 Task: Reply to email with the signature Caroline Robinson with the subject Feedback on a demographic survey from softage.4@softage.net with the message Could you please provide me with the details of the project milestones?, change the font of the message to Comic Sans and change the font typography to bold and italics Send the email
Action: Mouse moved to (376, 227)
Screenshot: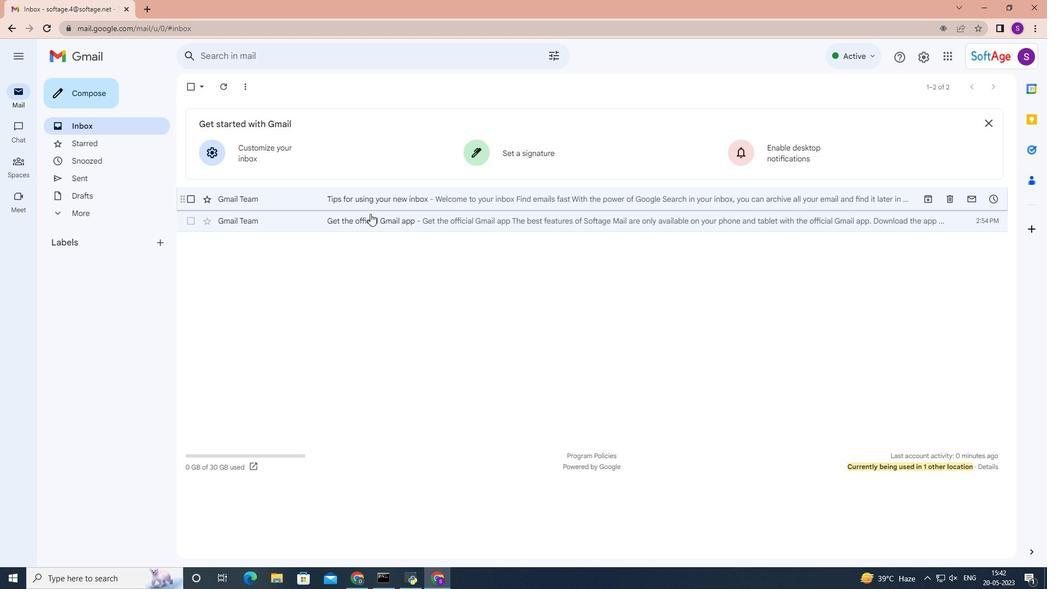 
Action: Mouse pressed left at (376, 227)
Screenshot: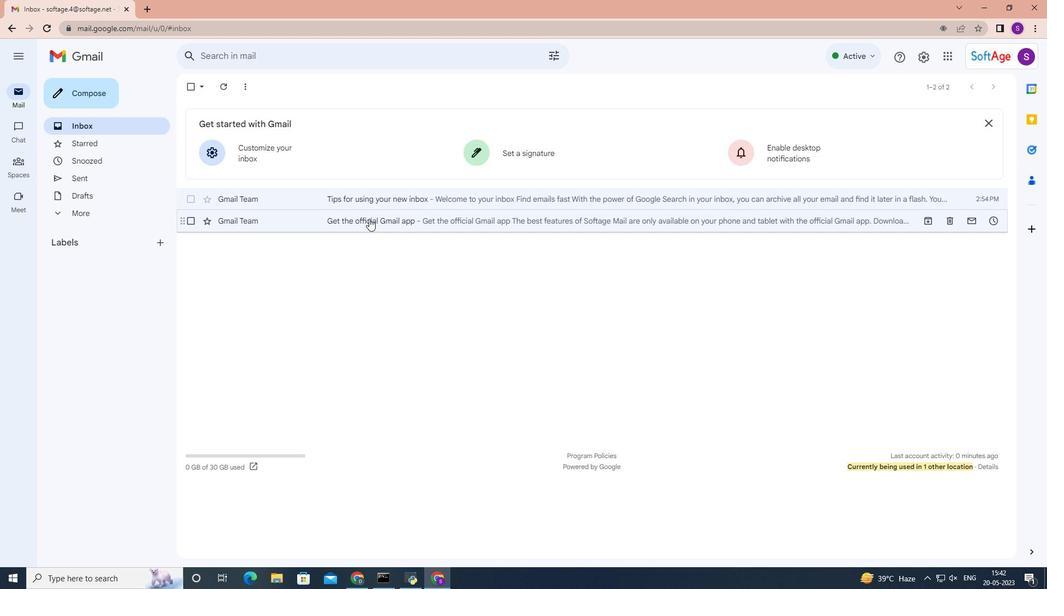 
Action: Mouse moved to (1003, 151)
Screenshot: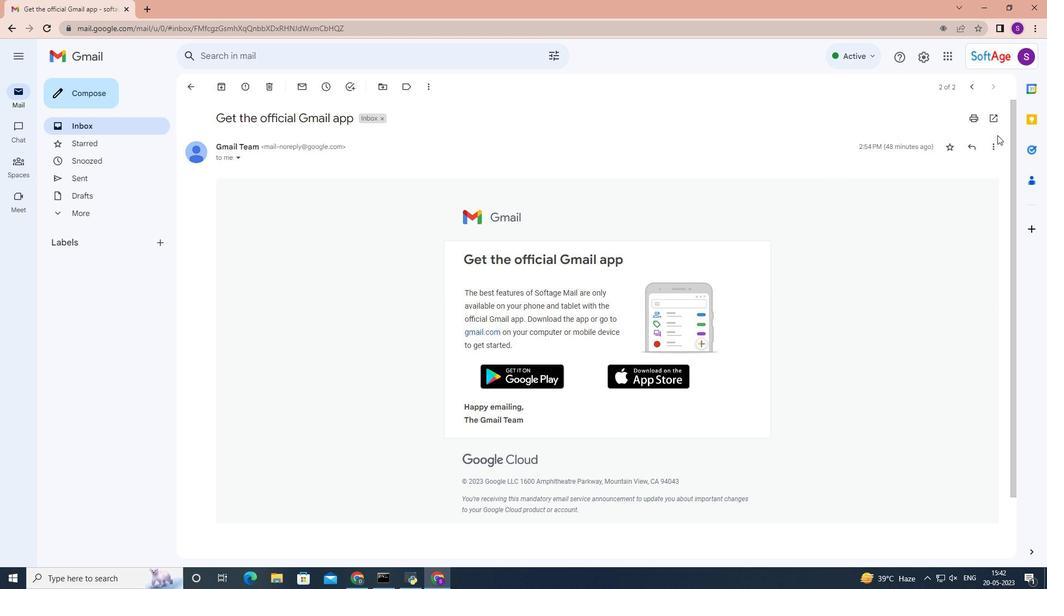 
Action: Mouse pressed left at (1003, 151)
Screenshot: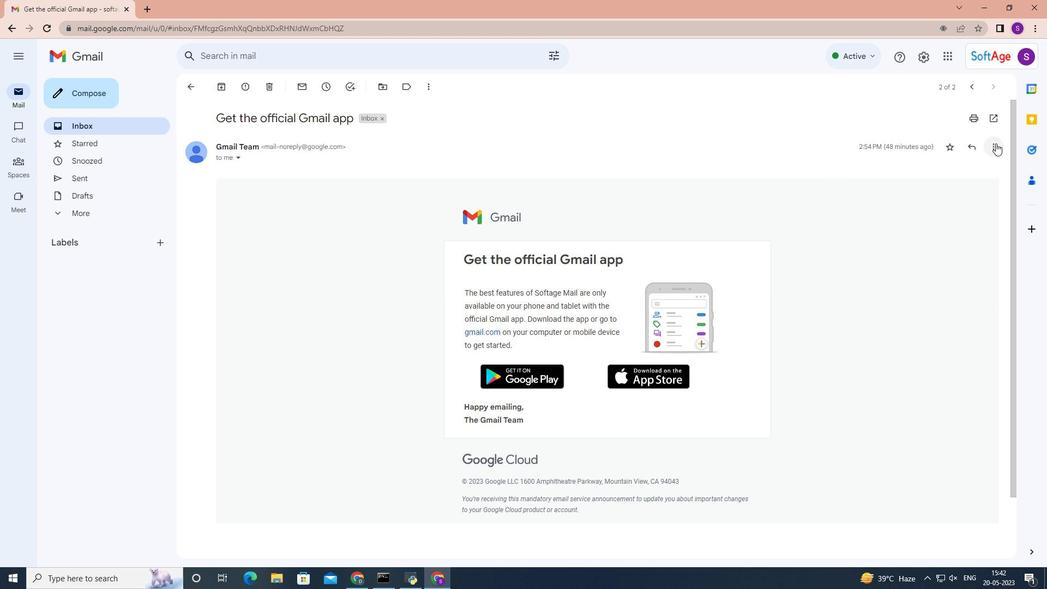 
Action: Mouse moved to (898, 175)
Screenshot: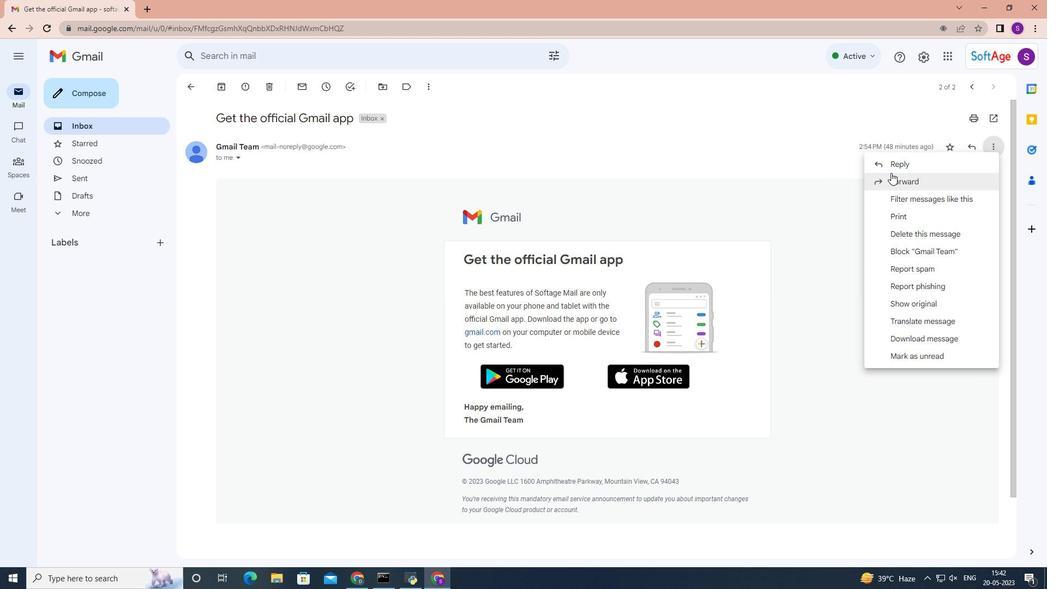 
Action: Mouse pressed left at (898, 175)
Screenshot: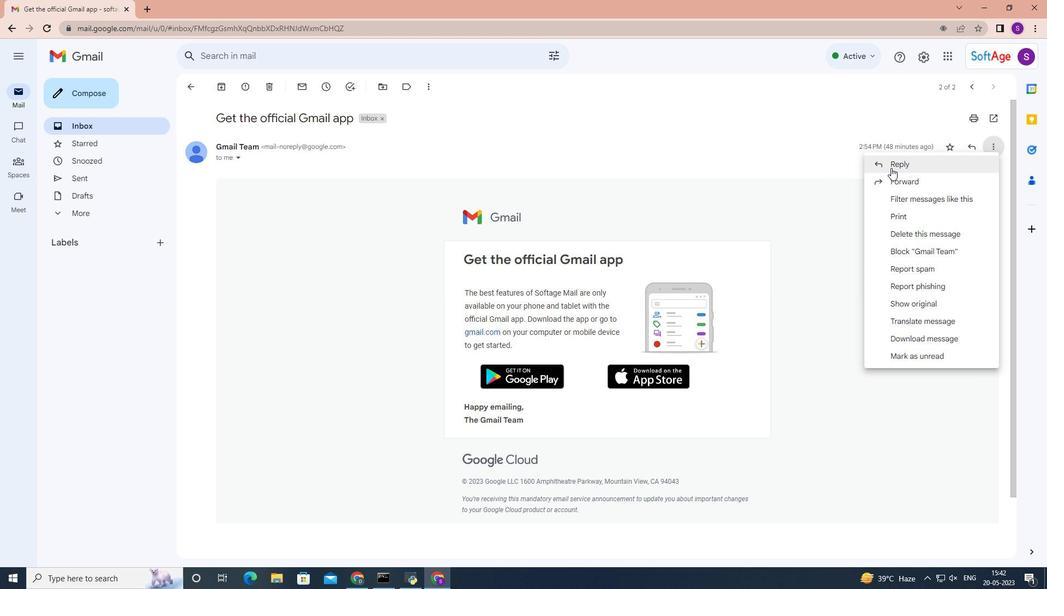 
Action: Mouse moved to (249, 461)
Screenshot: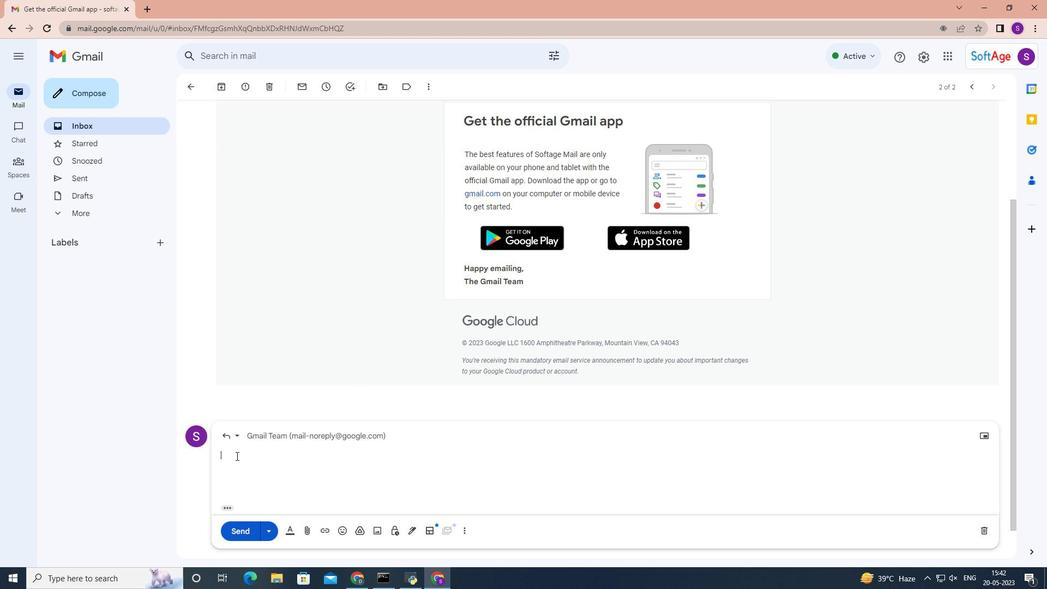 
Action: Key pressed <Key.shift><Key.shift><Key.shift><Key.shift><Key.shift><Key.shift>Caroline<Key.backspace><Key.backspace><Key.backspace>ine<Key.space>
Screenshot: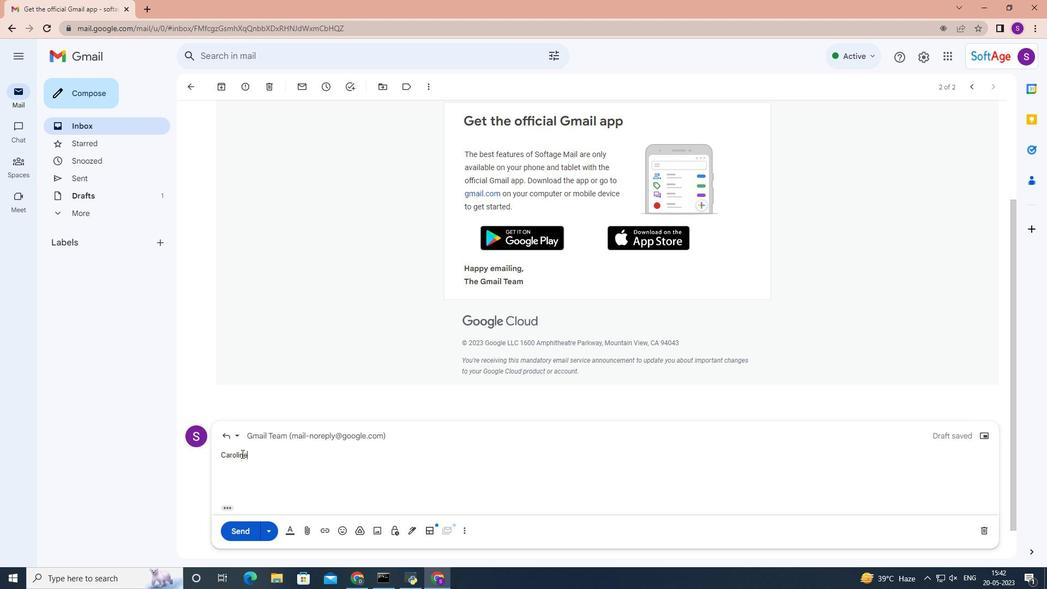 
Action: Mouse moved to (275, 466)
Screenshot: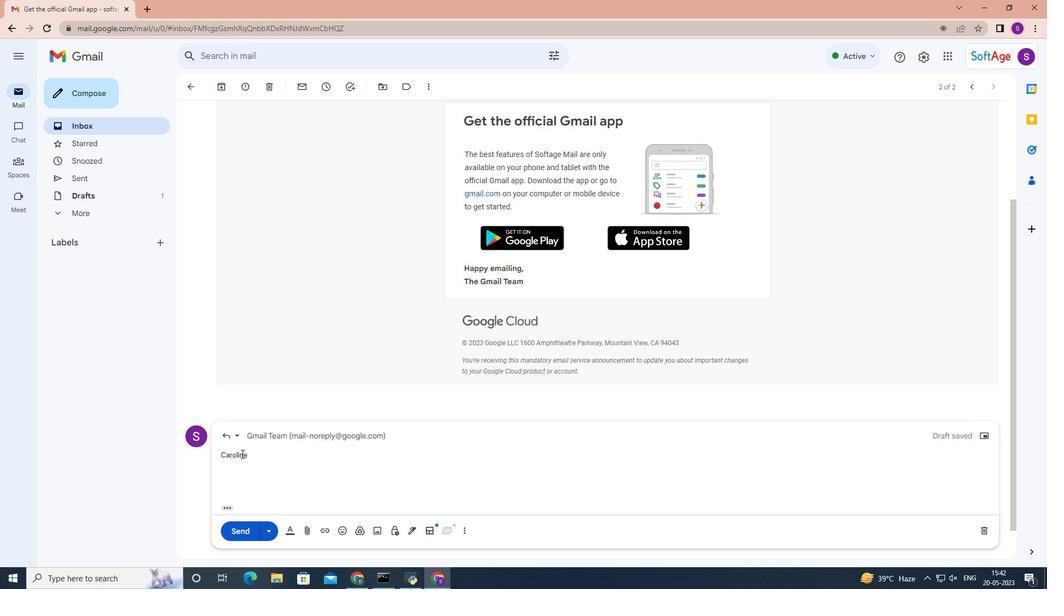 
Action: Key pressed <Key.shift>Robinson<Key.space>
Screenshot: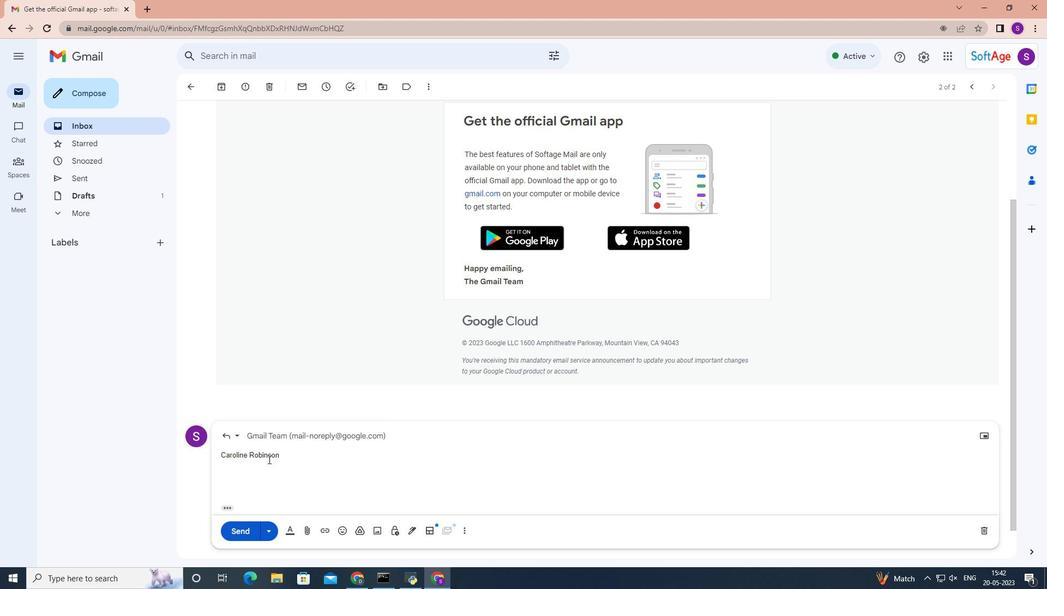 
Action: Mouse moved to (995, 443)
Screenshot: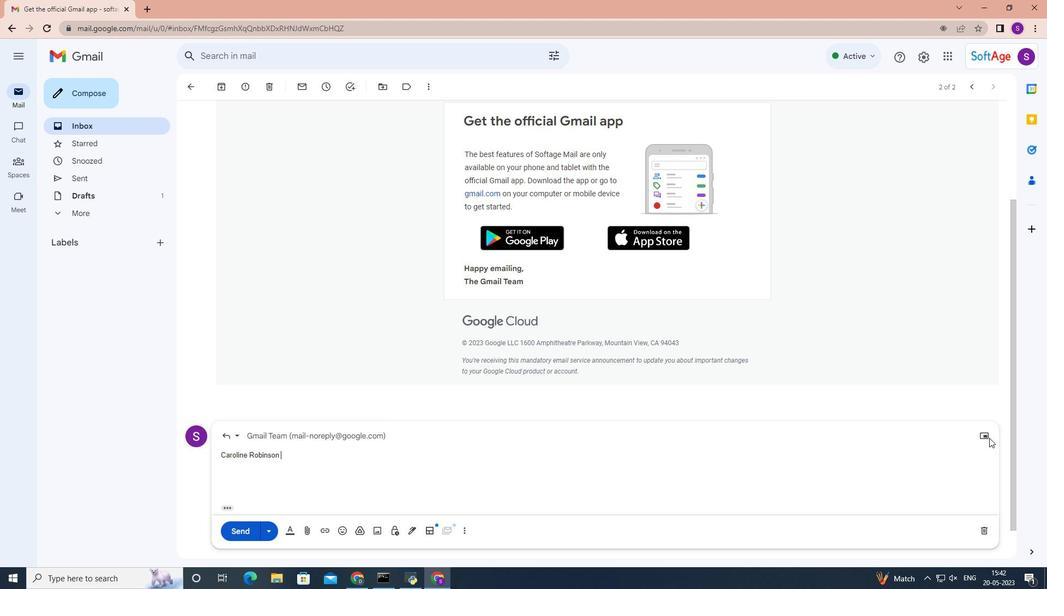 
Action: Mouse pressed left at (995, 443)
Screenshot: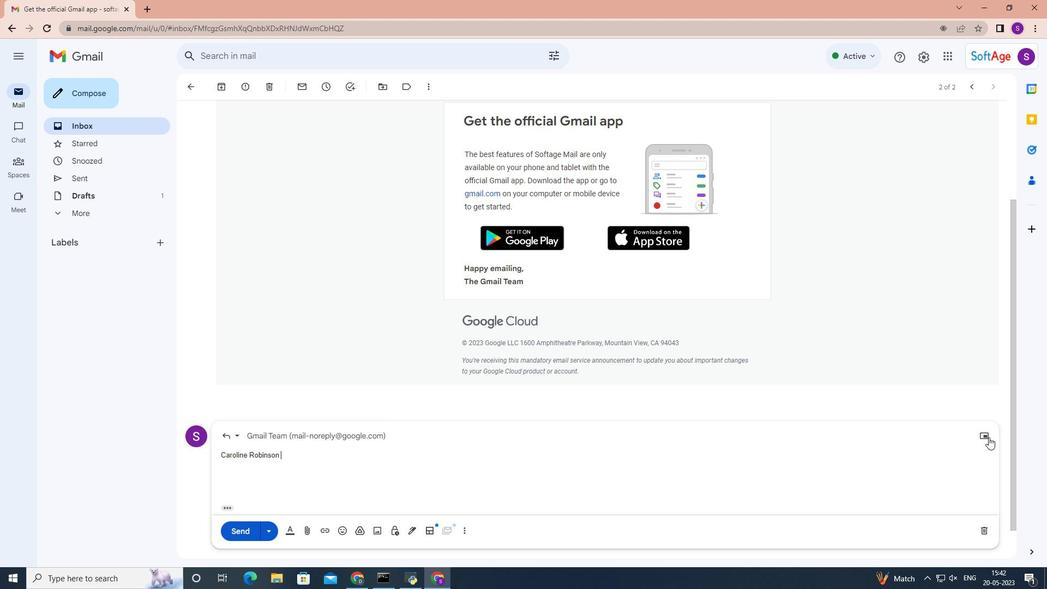 
Action: Mouse moved to (717, 293)
Screenshot: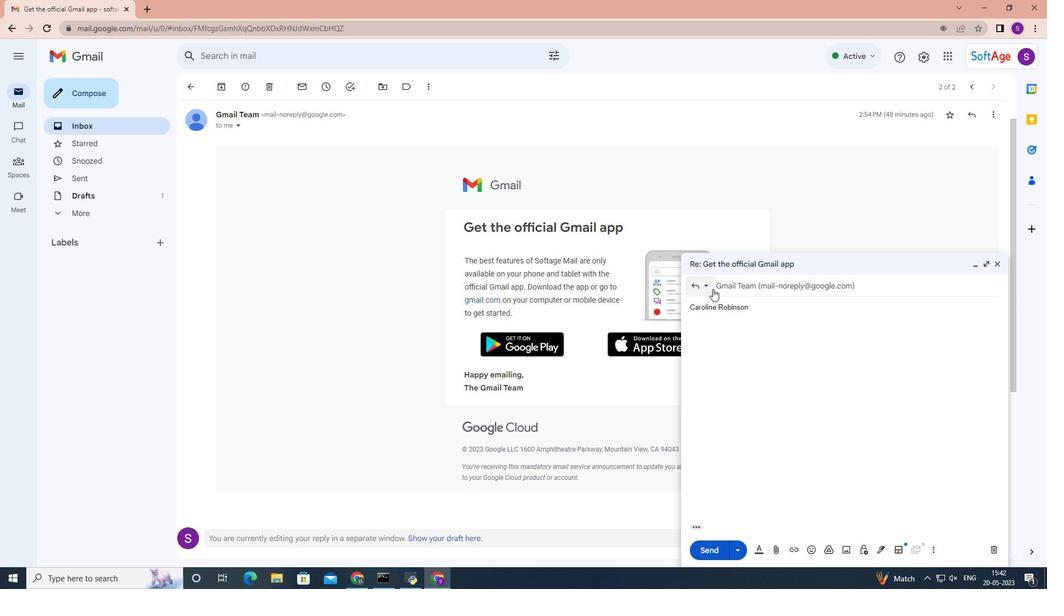 
Action: Mouse pressed left at (717, 293)
Screenshot: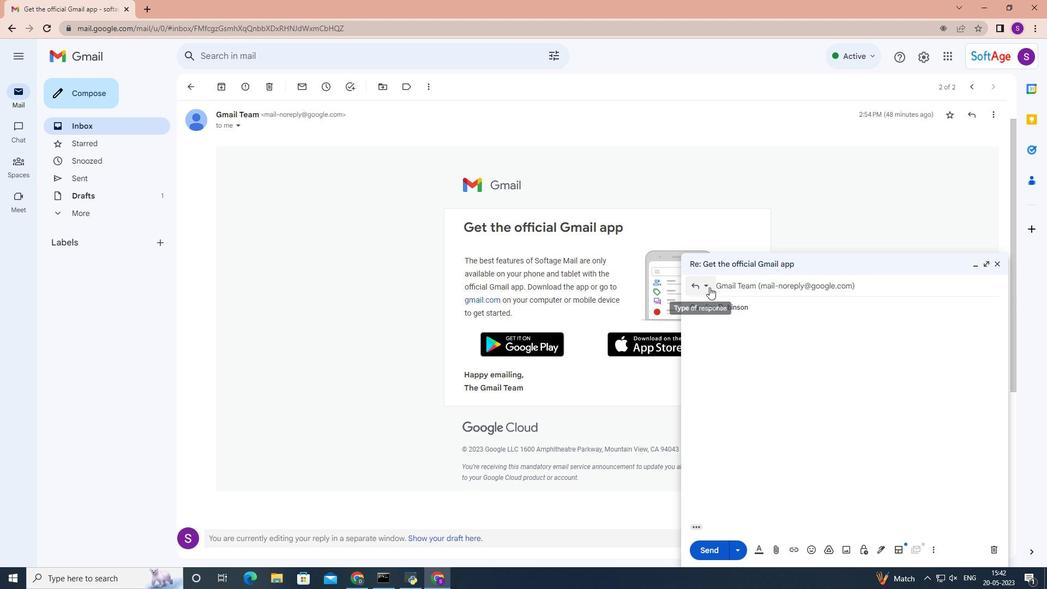 
Action: Mouse moved to (725, 350)
Screenshot: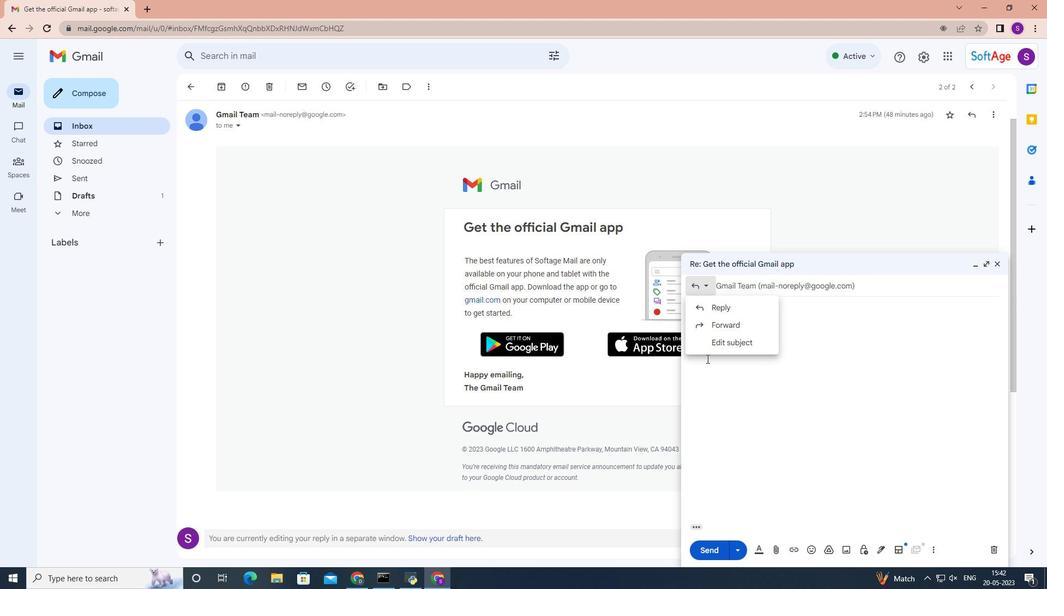 
Action: Mouse pressed left at (725, 350)
Screenshot: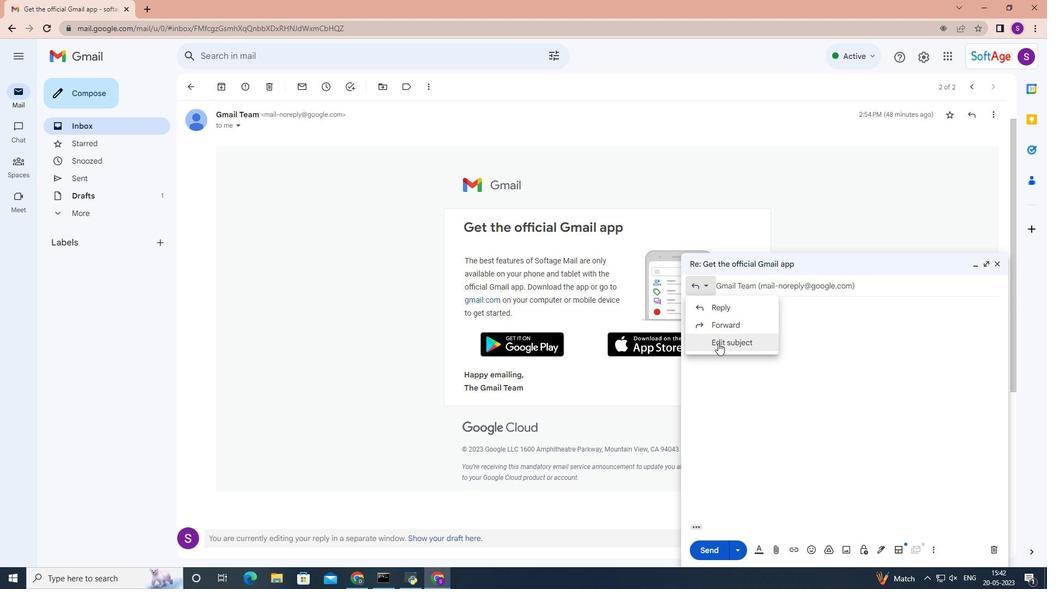 
Action: Mouse moved to (996, 134)
Screenshot: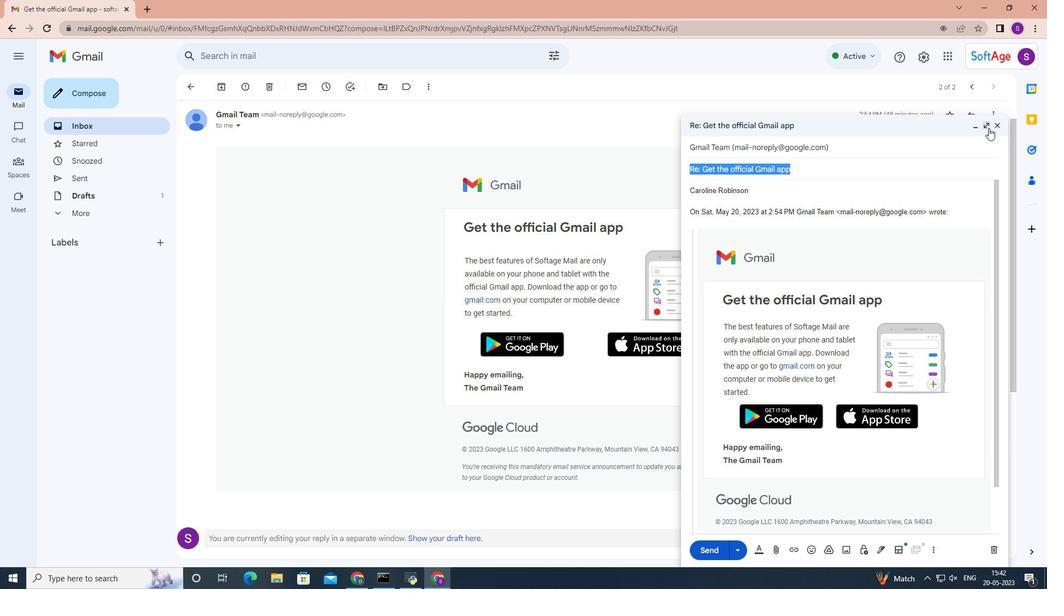 
Action: Mouse pressed left at (996, 134)
Screenshot: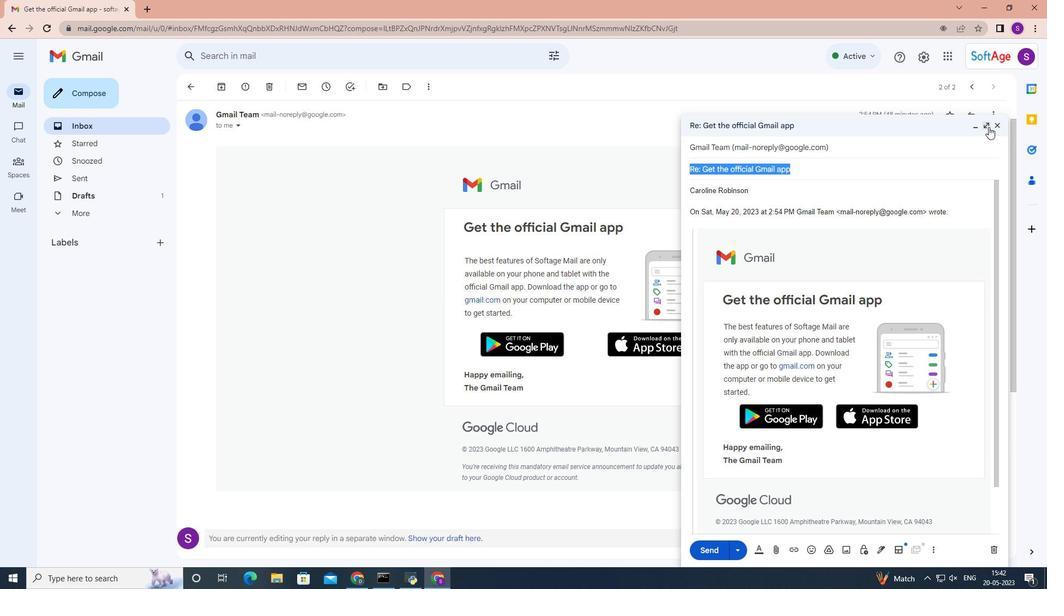 
Action: Mouse moved to (241, 131)
Screenshot: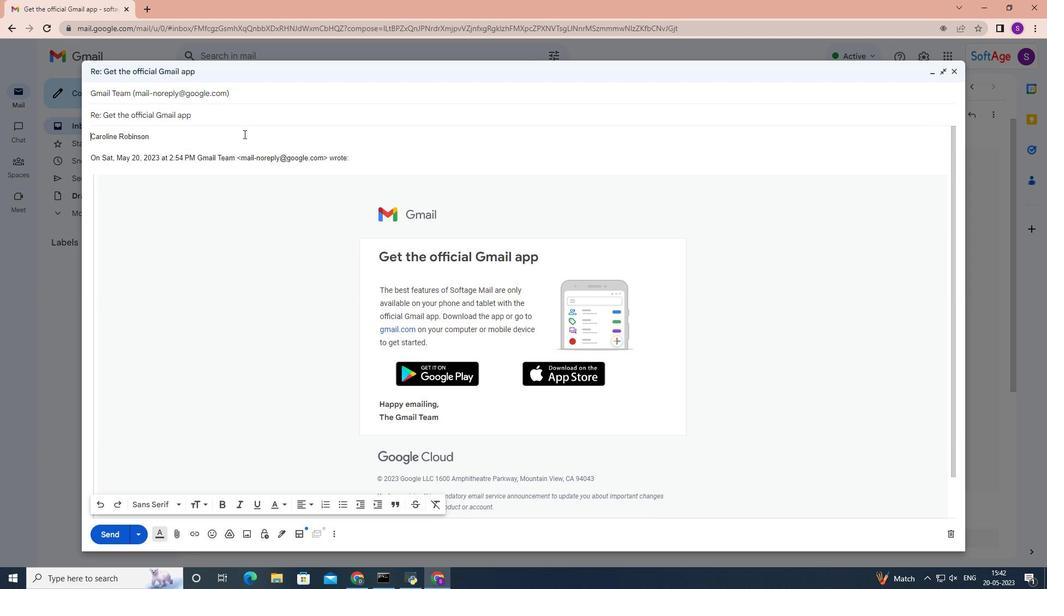 
Action: Mouse pressed left at (241, 131)
Screenshot: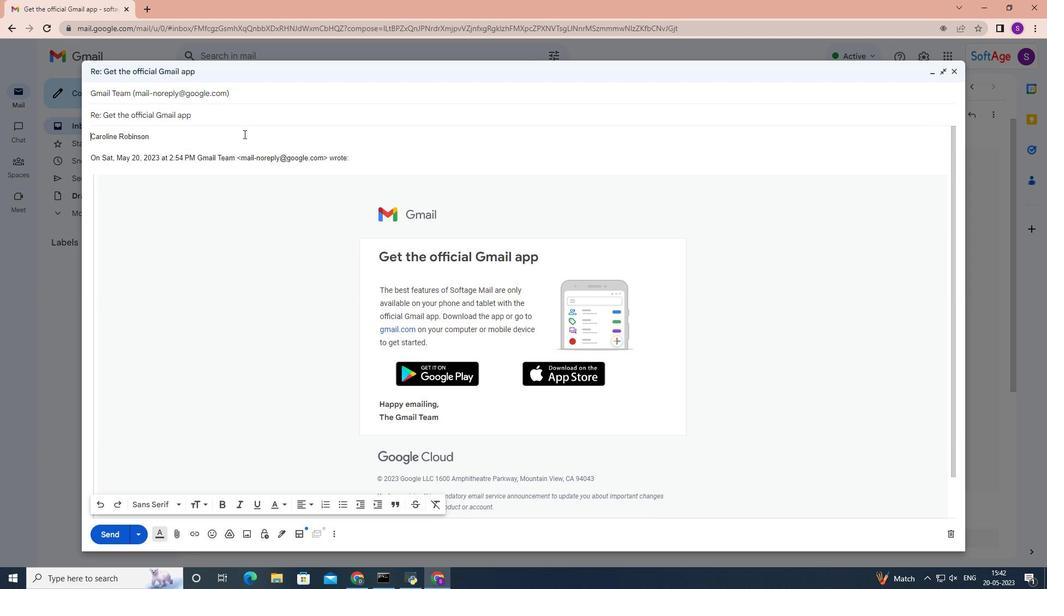 
Action: Mouse moved to (241, 130)
Screenshot: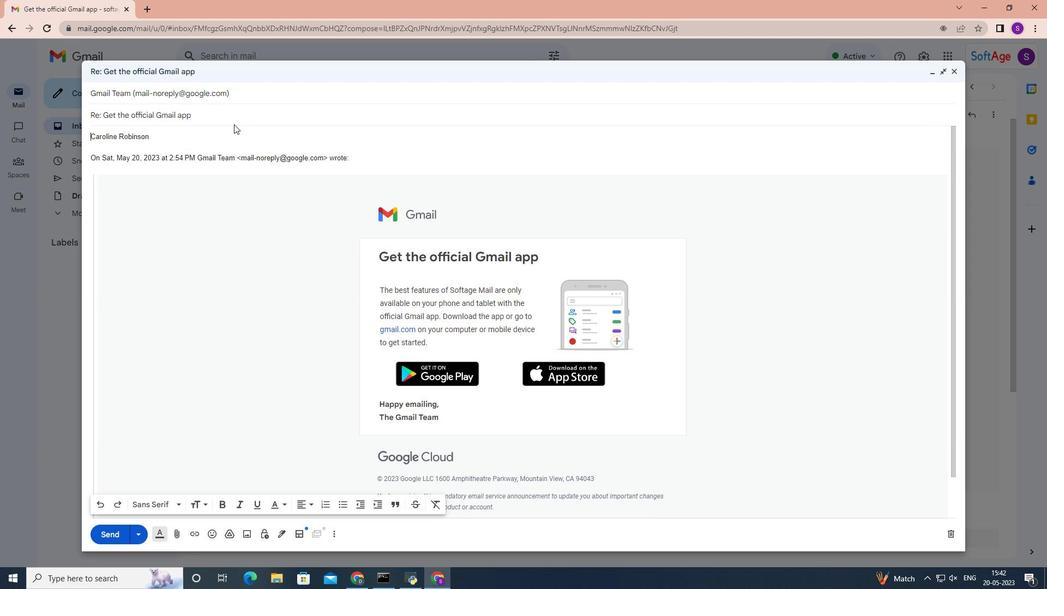 
Action: Mouse pressed left at (241, 130)
Screenshot: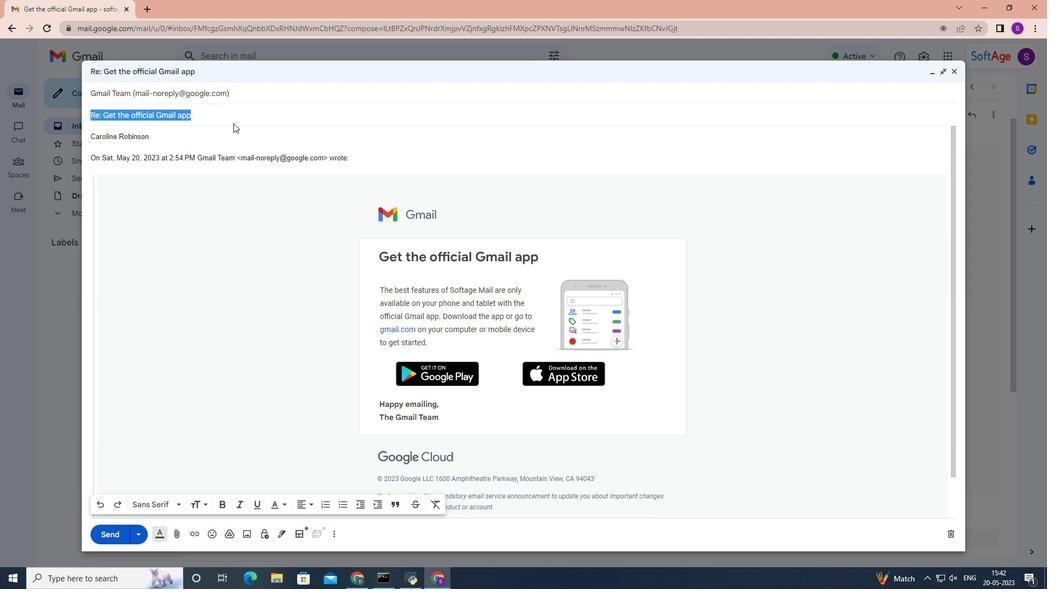 
Action: Mouse pressed left at (241, 130)
Screenshot: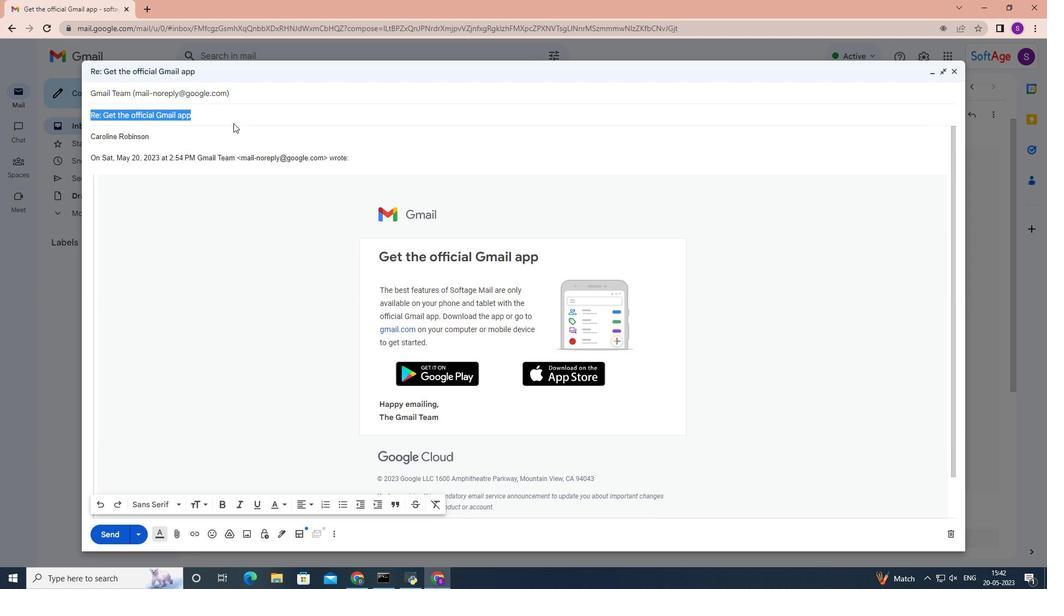 
Action: Key pressed <Key.backspace><Key.shift><Key.shift>Feedback<Key.space>on<Key.space>a<Key.space>demograpi<Key.backspace>hic<Key.space>survey<Key.space>
Screenshot: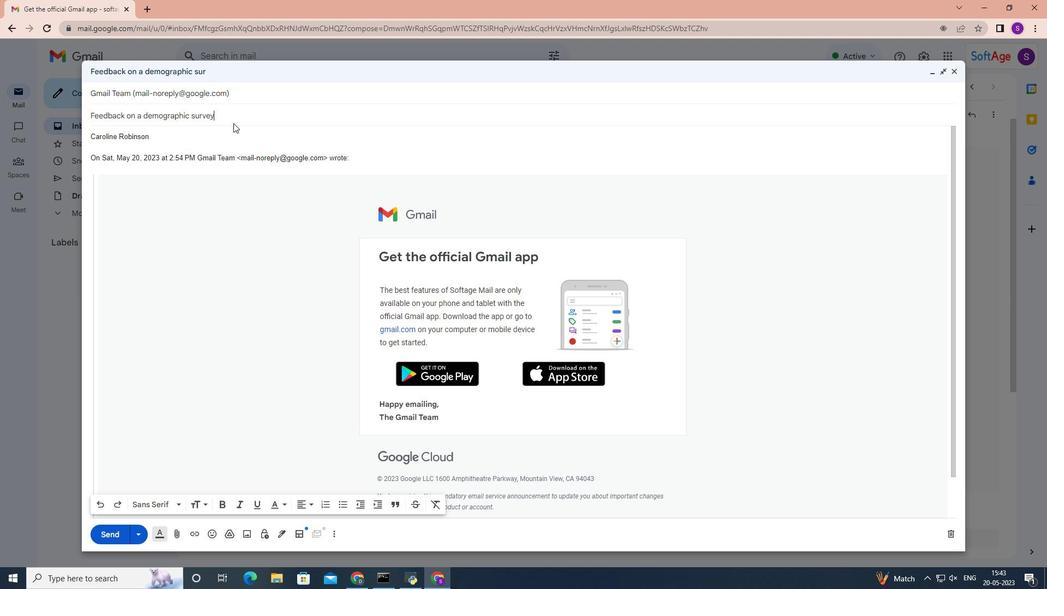 
Action: Mouse moved to (175, 147)
Screenshot: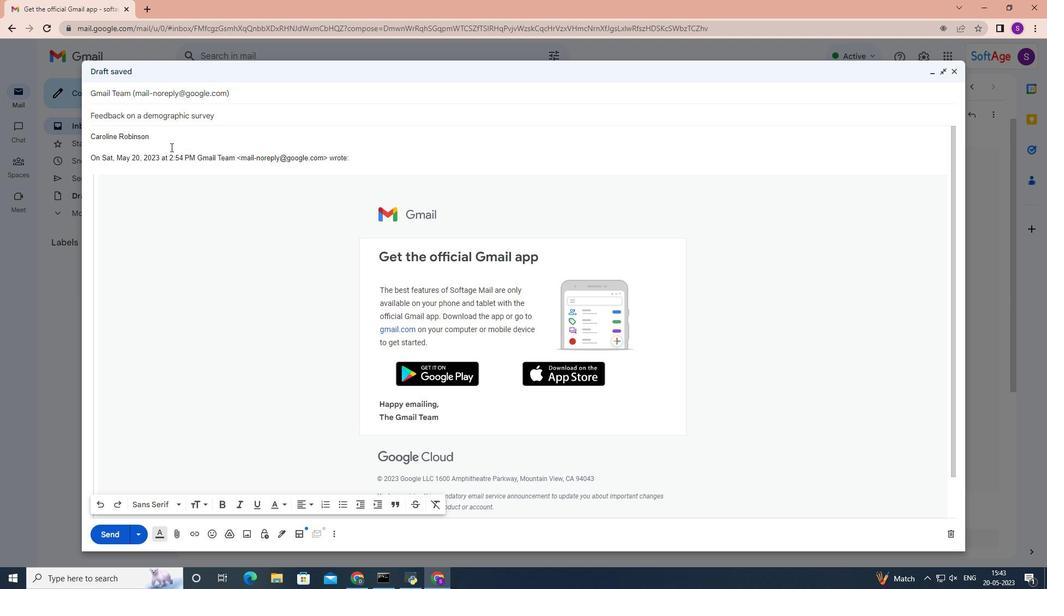 
Action: Mouse pressed left at (175, 147)
Screenshot: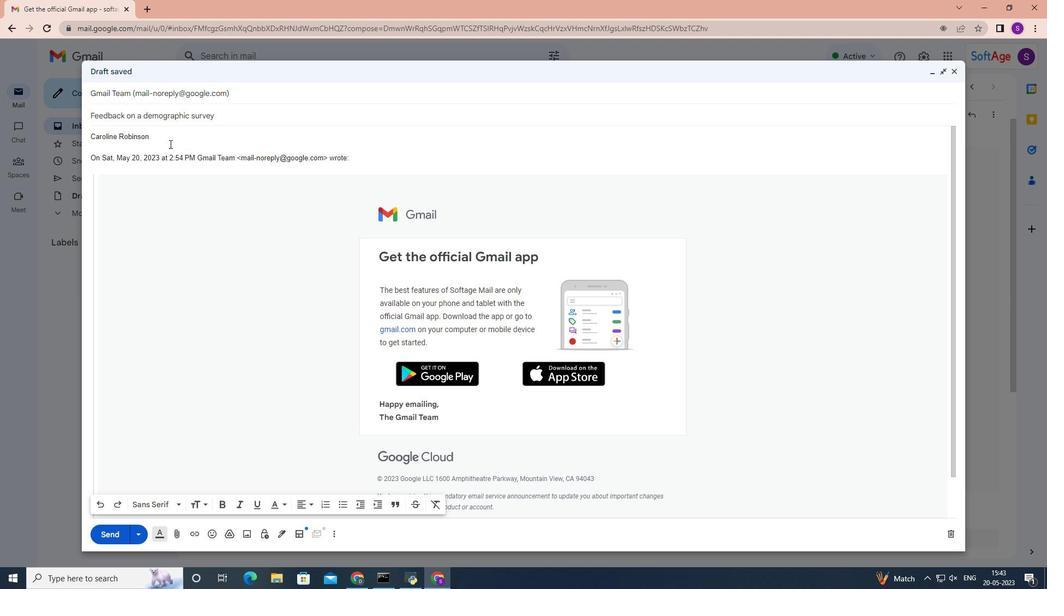 
Action: Key pressed <Key.enter><Key.enter><Key.shift>Could<Key.space>you<Key.space>please<Key.space>pri<Key.backspace>ovide<Key.space>me<Key.space>with<Key.space>the<Key.space>details<Key.space>of<Key.space>the<Key.space>project<Key.space>milestones<Key.shift_r>?
Screenshot: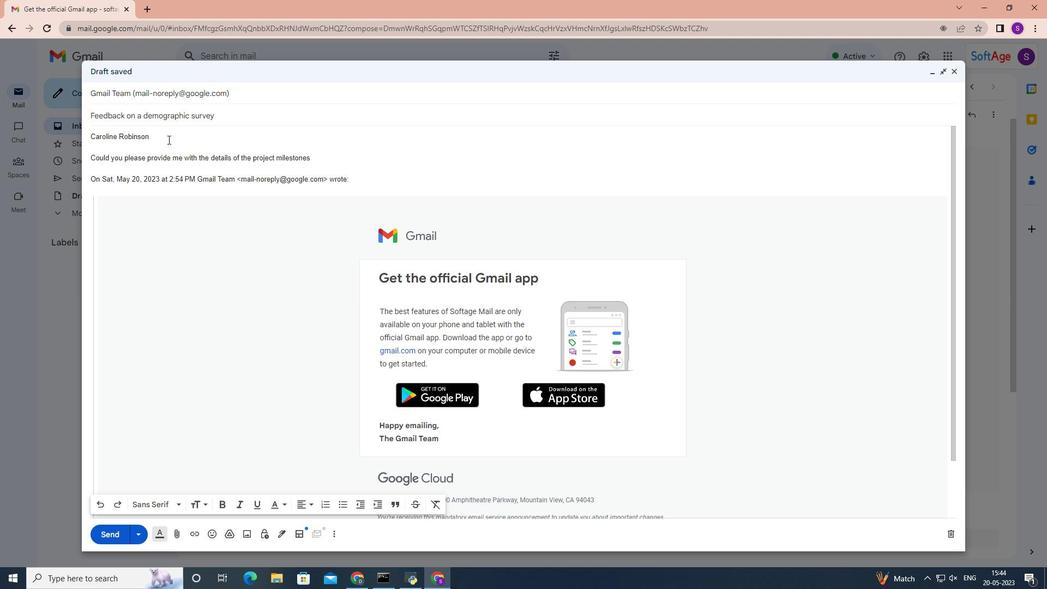 
Action: Mouse moved to (268, 166)
Screenshot: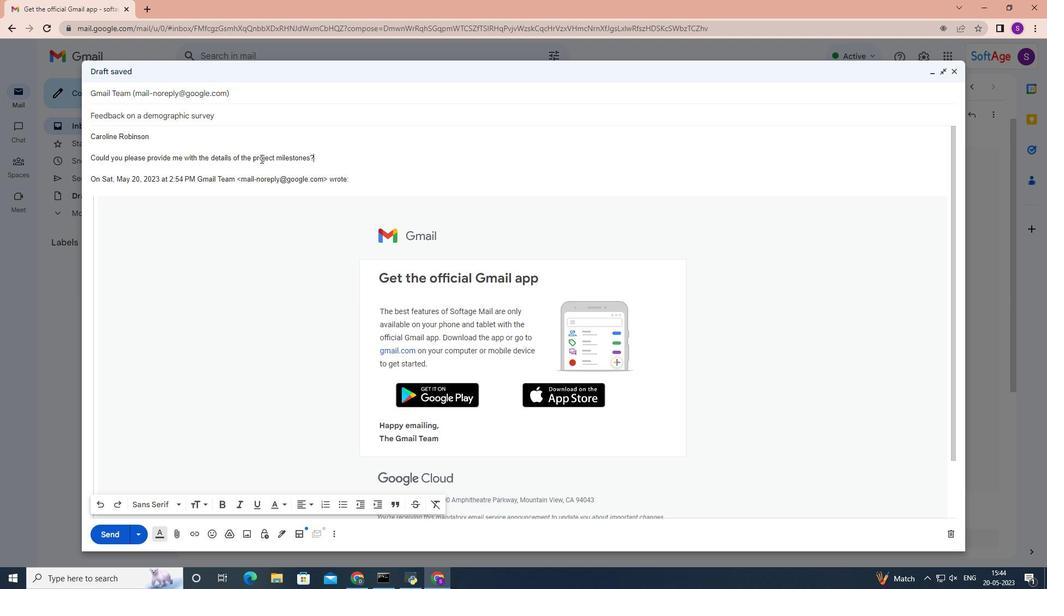 
Action: Mouse pressed left at (268, 166)
Screenshot: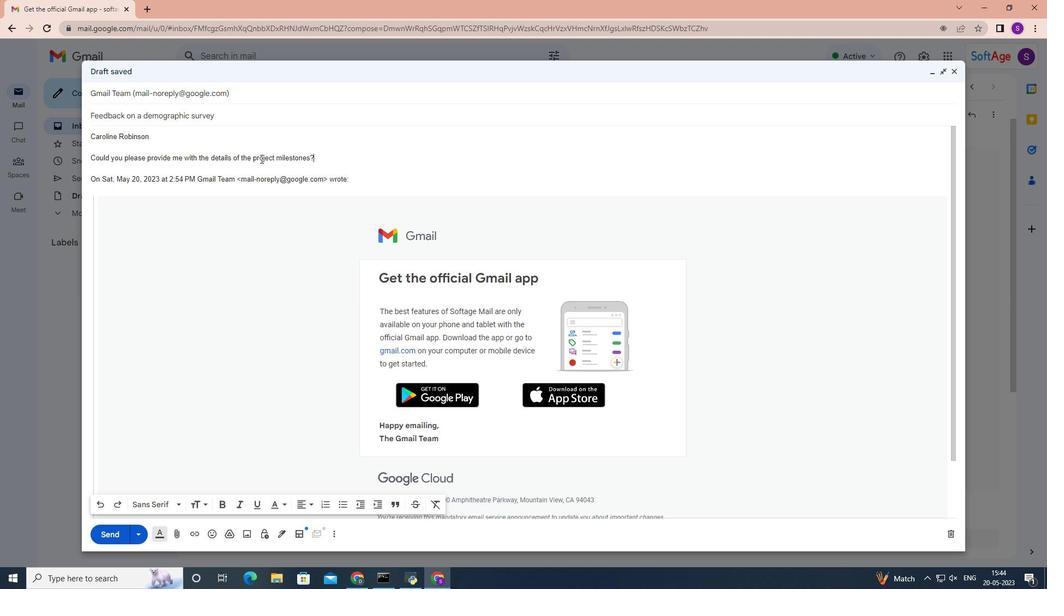 
Action: Mouse pressed left at (268, 166)
Screenshot: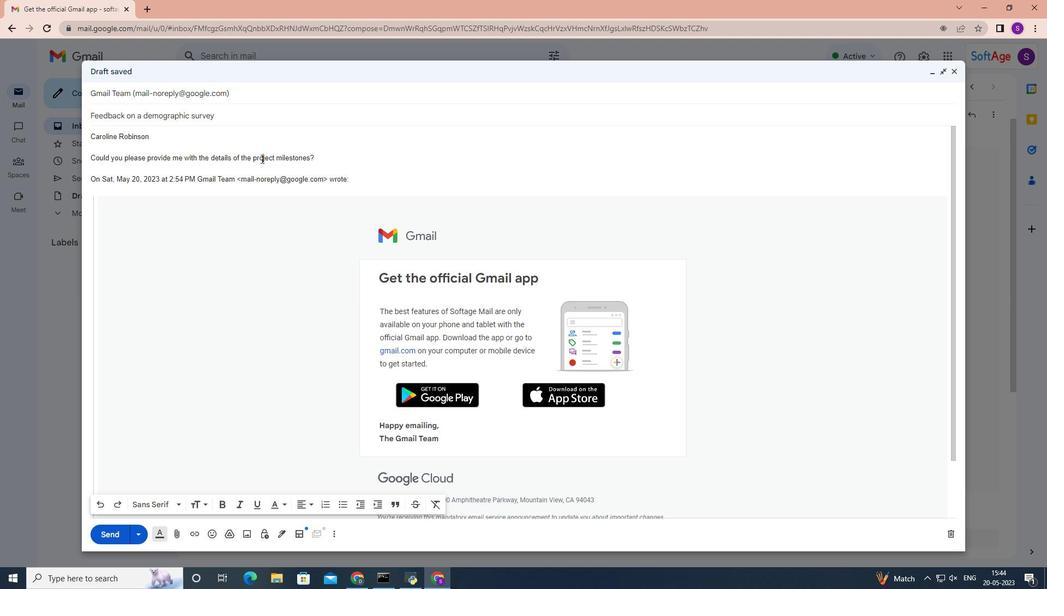 
Action: Mouse pressed left at (268, 166)
Screenshot: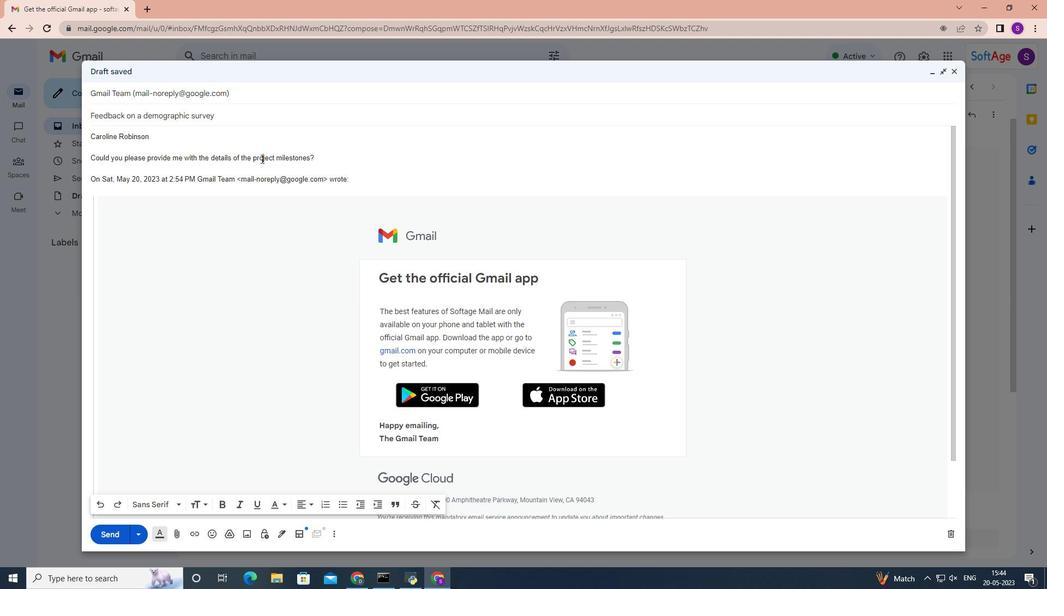 
Action: Mouse moved to (184, 513)
Screenshot: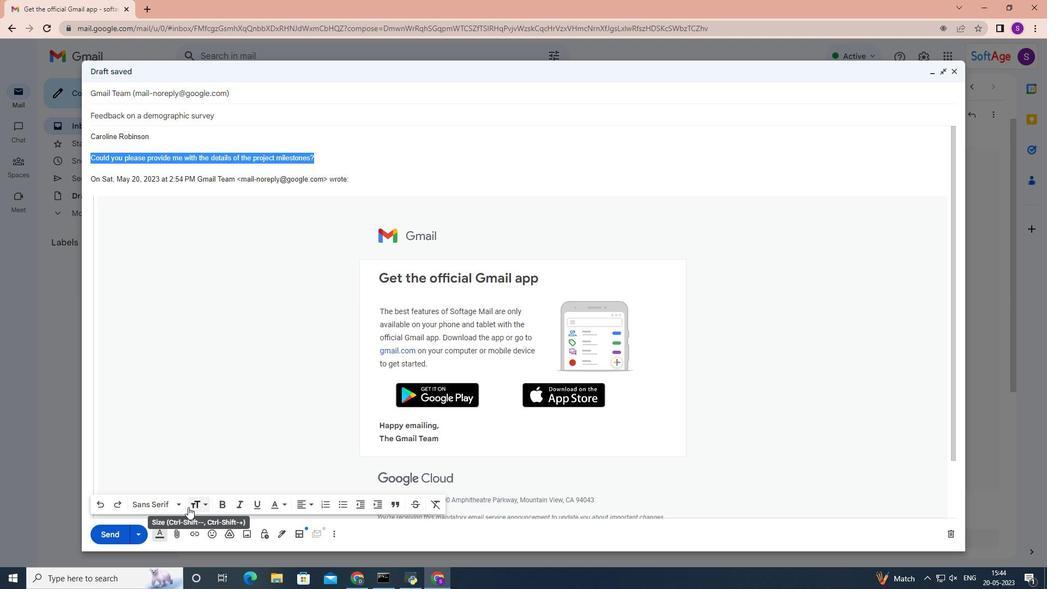 
Action: Mouse pressed left at (184, 513)
Screenshot: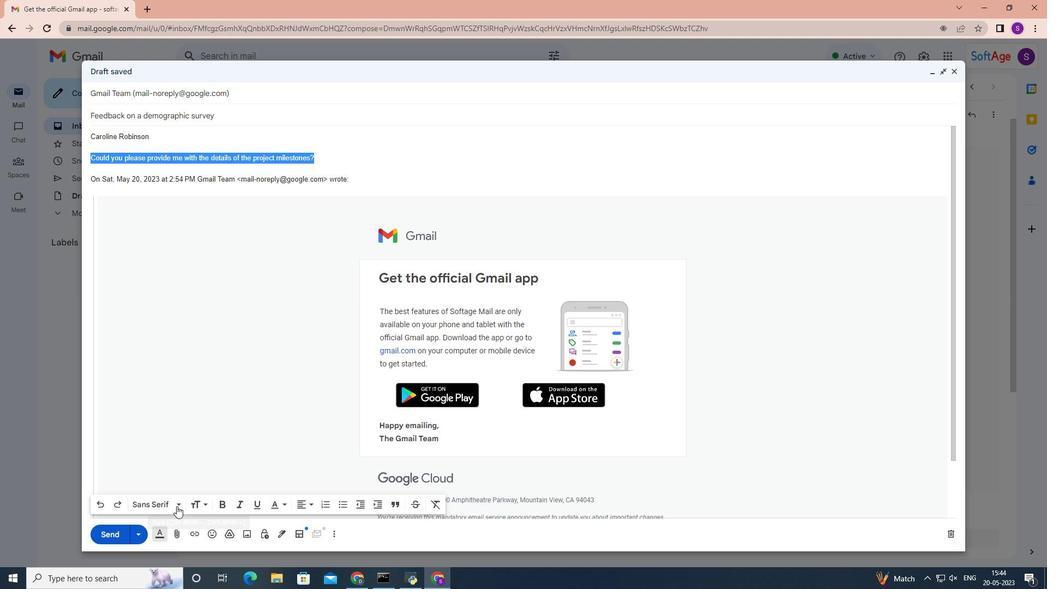 
Action: Mouse moved to (188, 407)
Screenshot: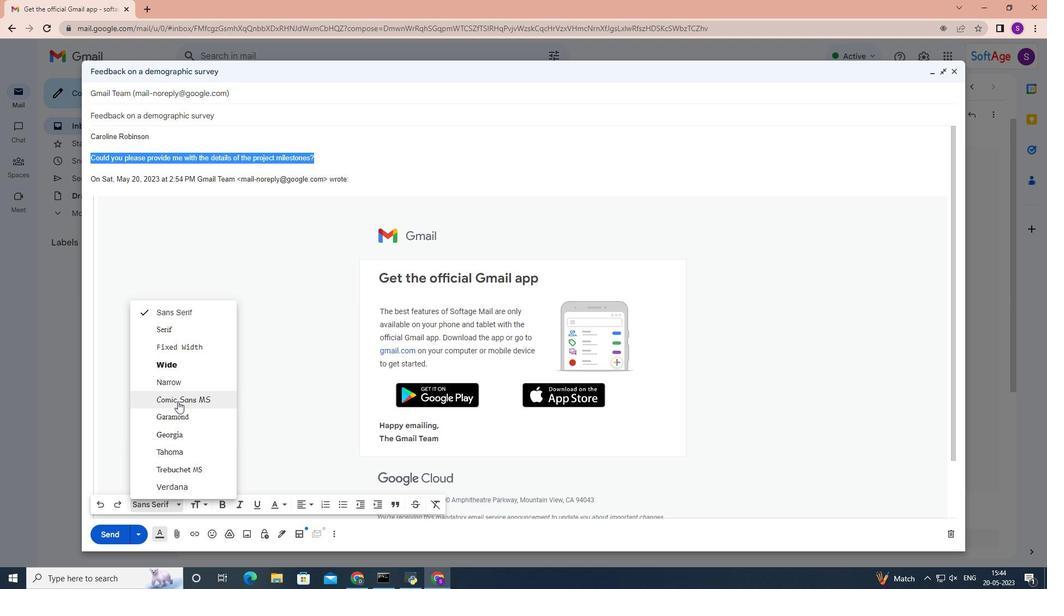 
Action: Mouse pressed left at (188, 407)
Screenshot: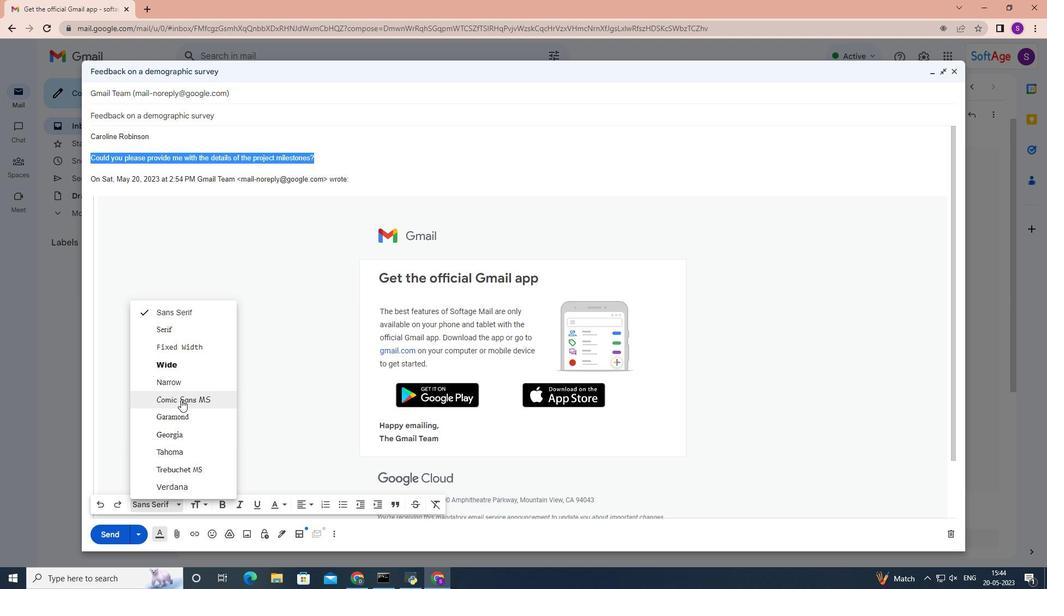 
Action: Mouse moved to (228, 507)
Screenshot: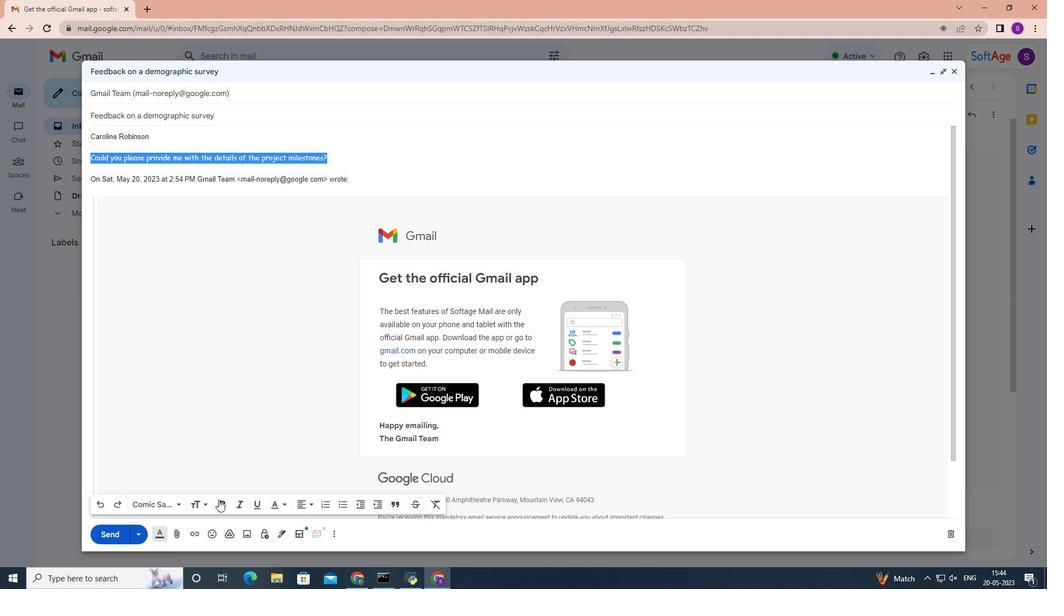 
Action: Mouse pressed left at (228, 507)
Screenshot: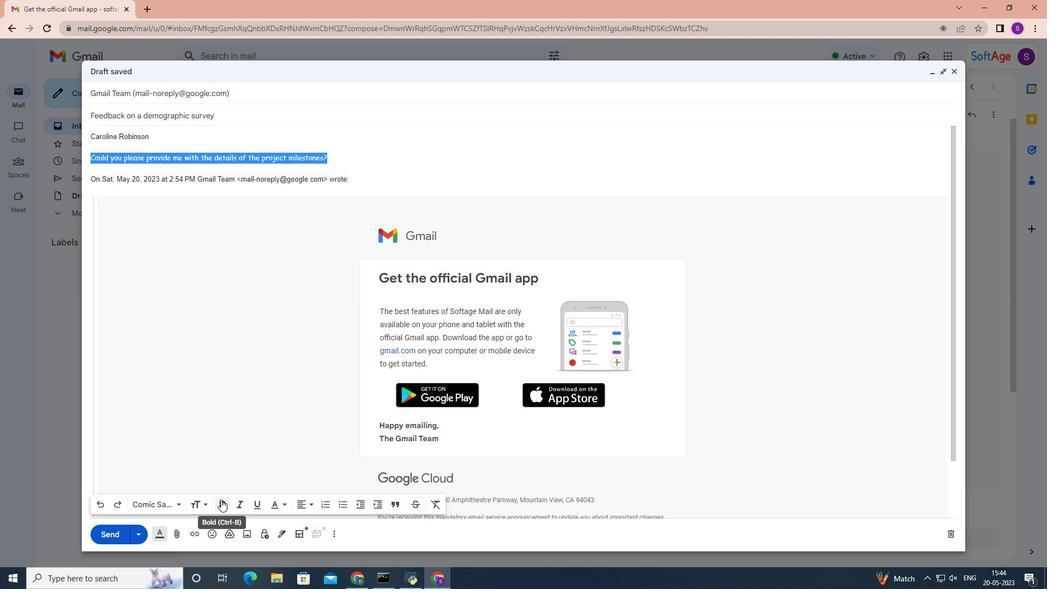 
Action: Mouse moved to (243, 105)
Screenshot: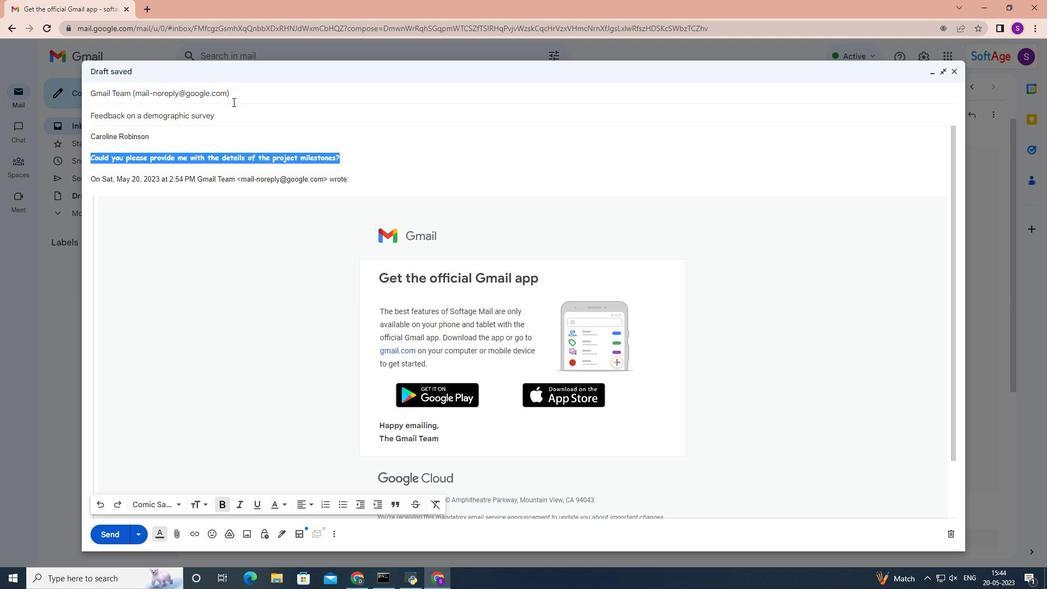 
Action: Mouse pressed left at (243, 105)
Screenshot: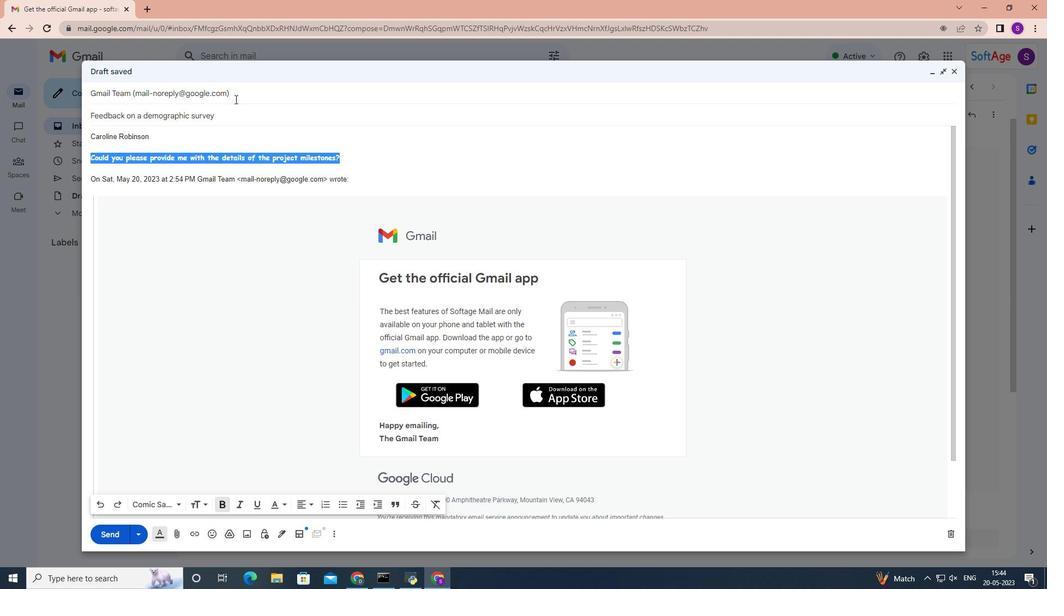 
Action: Mouse pressed left at (243, 105)
Screenshot: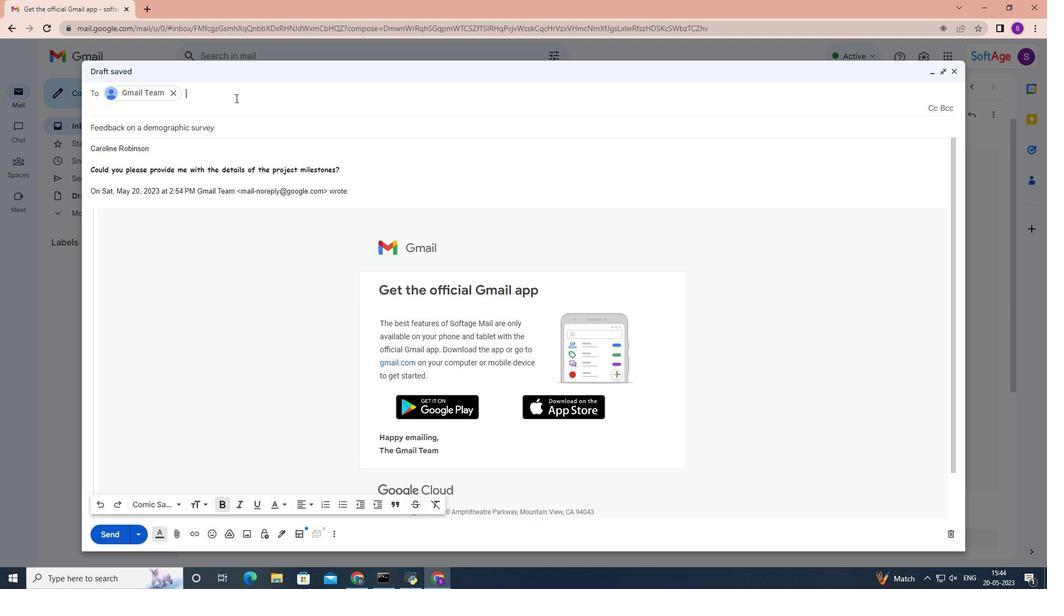 
Action: Mouse moved to (243, 176)
Screenshot: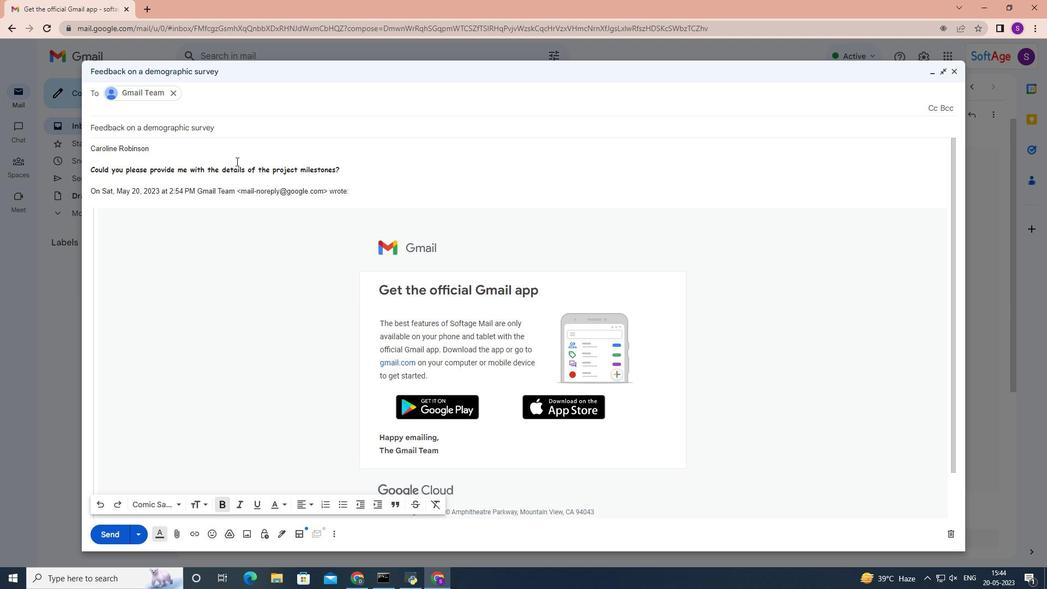 
Action: Mouse pressed left at (243, 176)
Screenshot: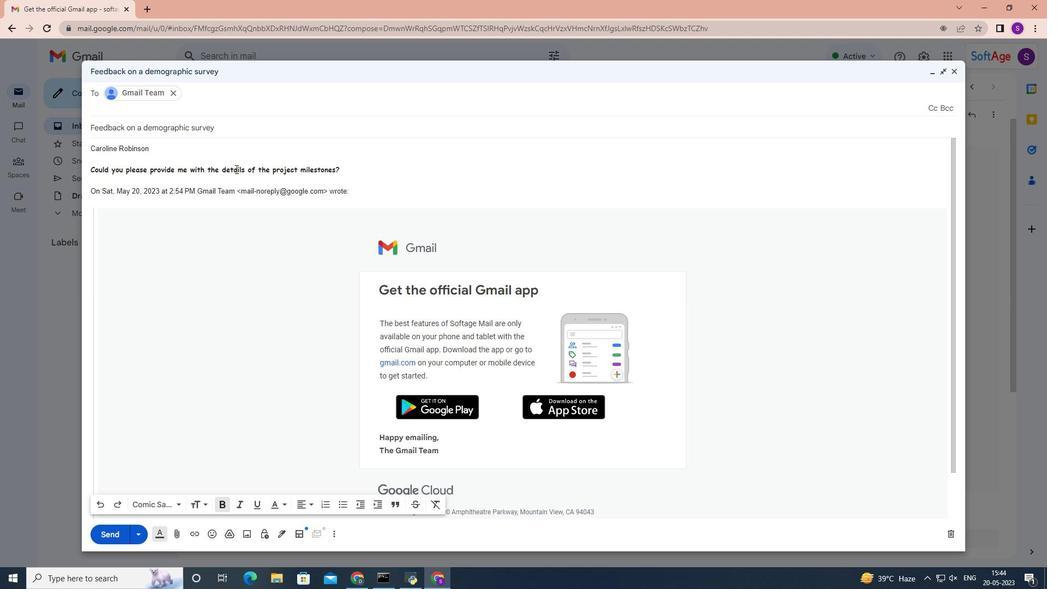 
Action: Mouse pressed left at (243, 176)
Screenshot: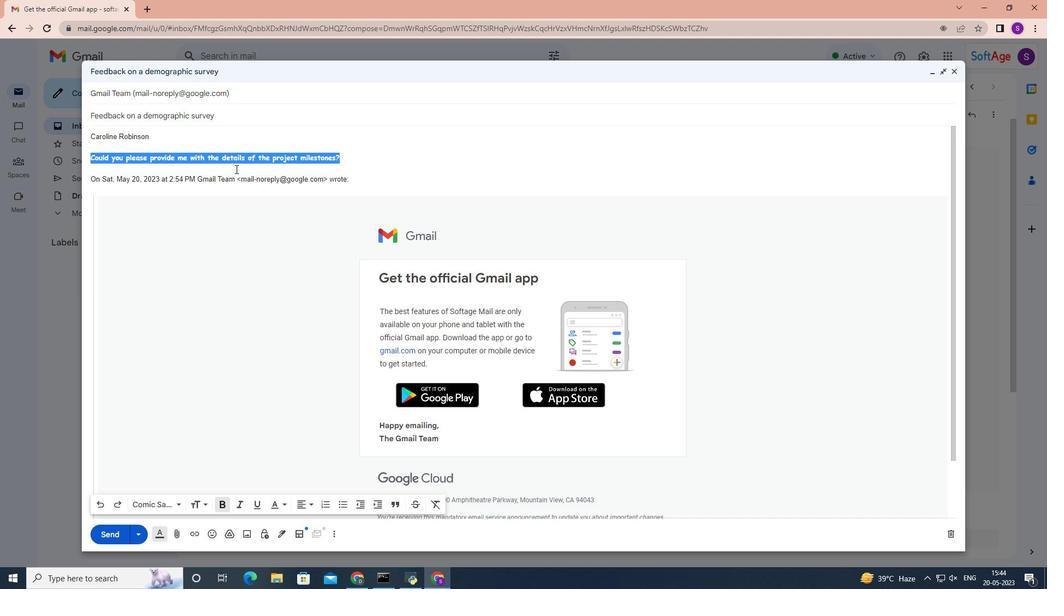
Action: Mouse moved to (246, 517)
Screenshot: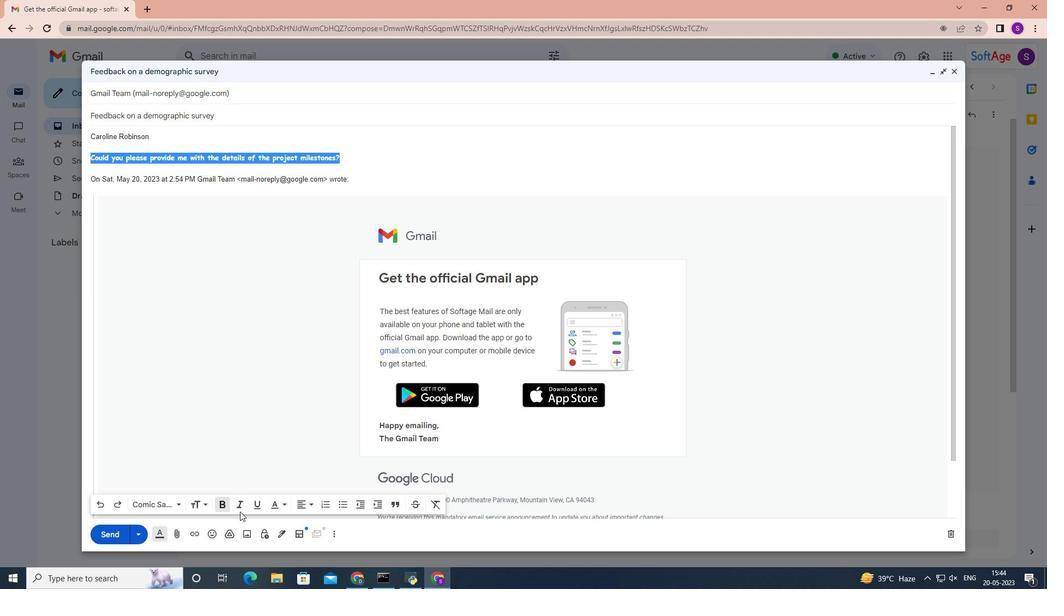 
Action: Mouse pressed left at (246, 517)
Screenshot: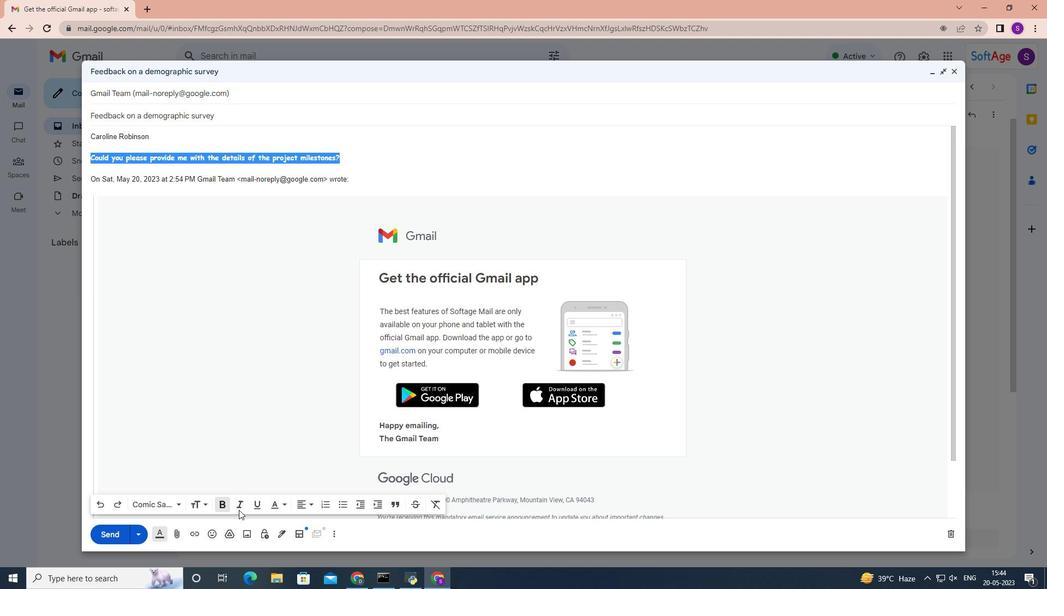 
Action: Mouse moved to (270, 263)
Screenshot: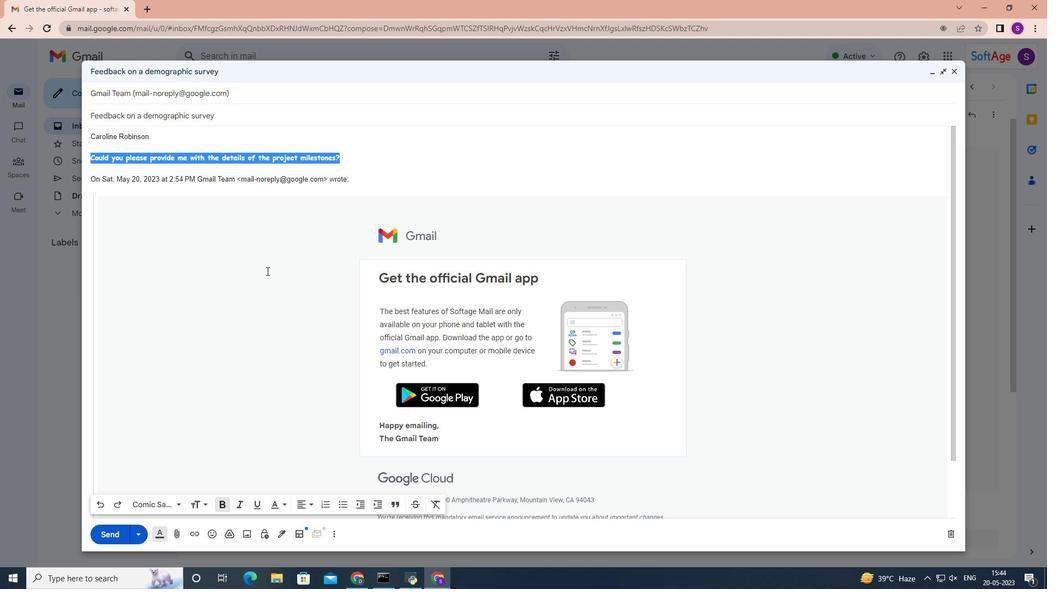 
Action: Mouse pressed left at (270, 263)
Screenshot: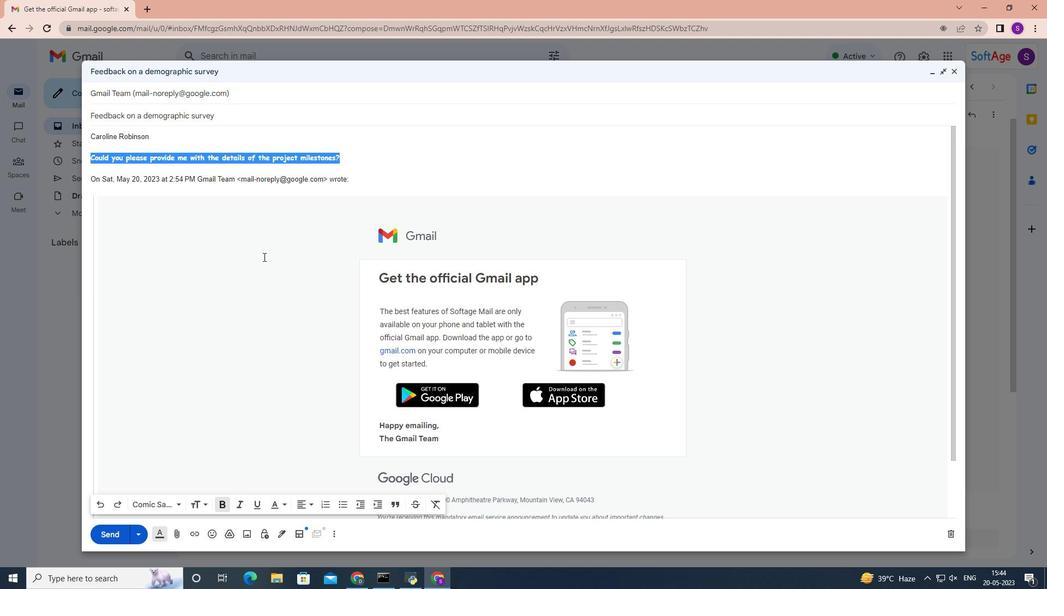
Action: Mouse moved to (247, 167)
Screenshot: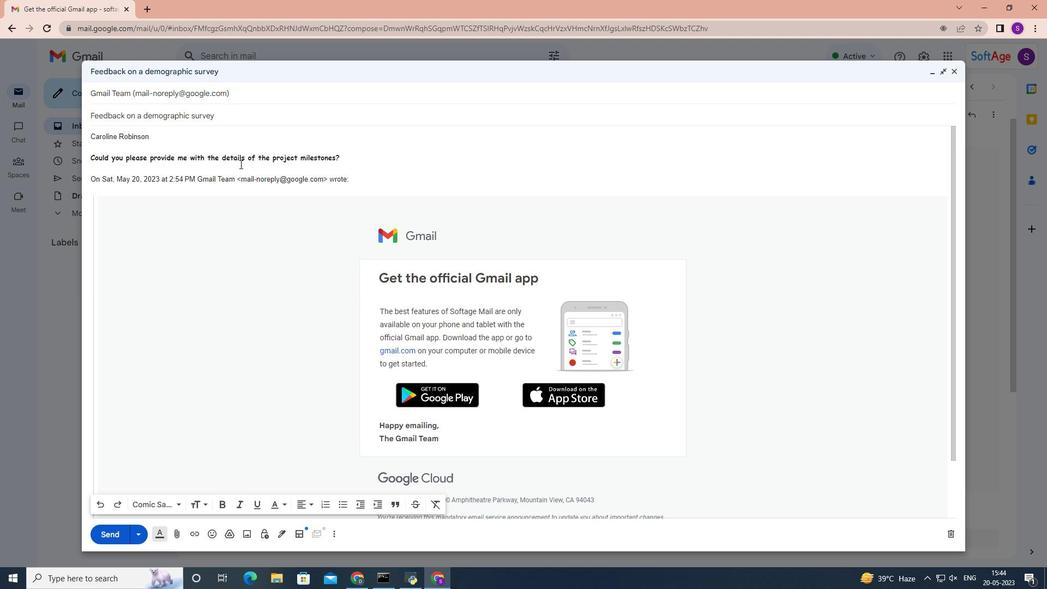 
Action: Mouse pressed left at (247, 167)
Screenshot: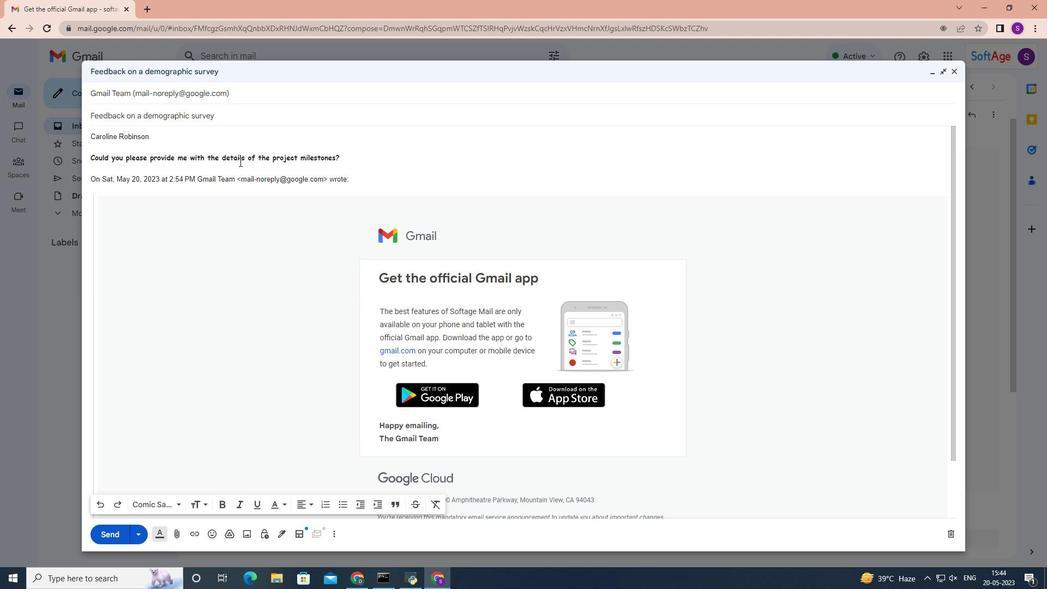 
Action: Mouse pressed left at (247, 167)
Screenshot: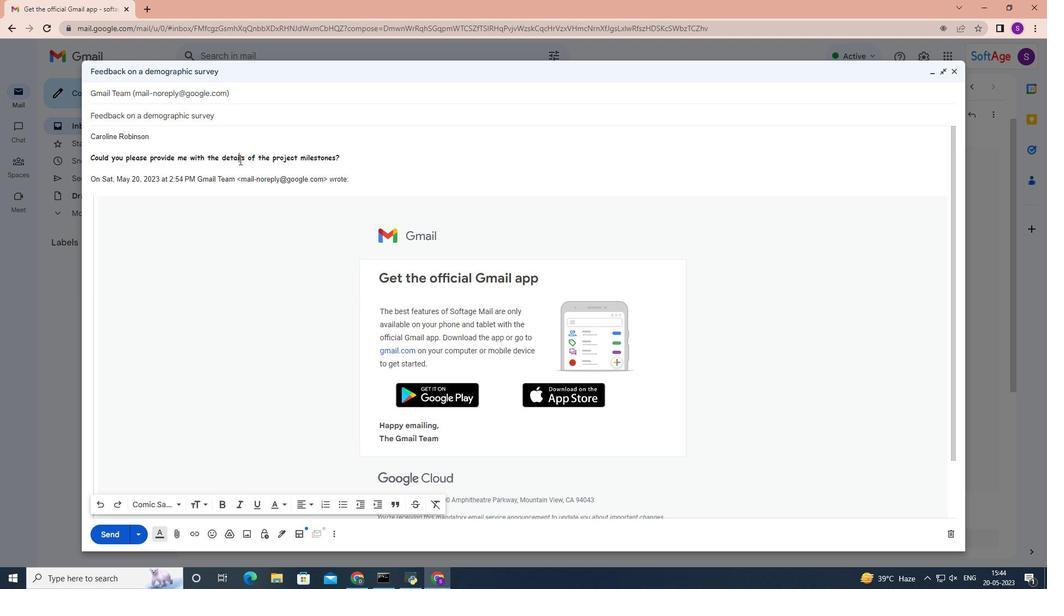 
Action: Mouse pressed left at (247, 167)
Screenshot: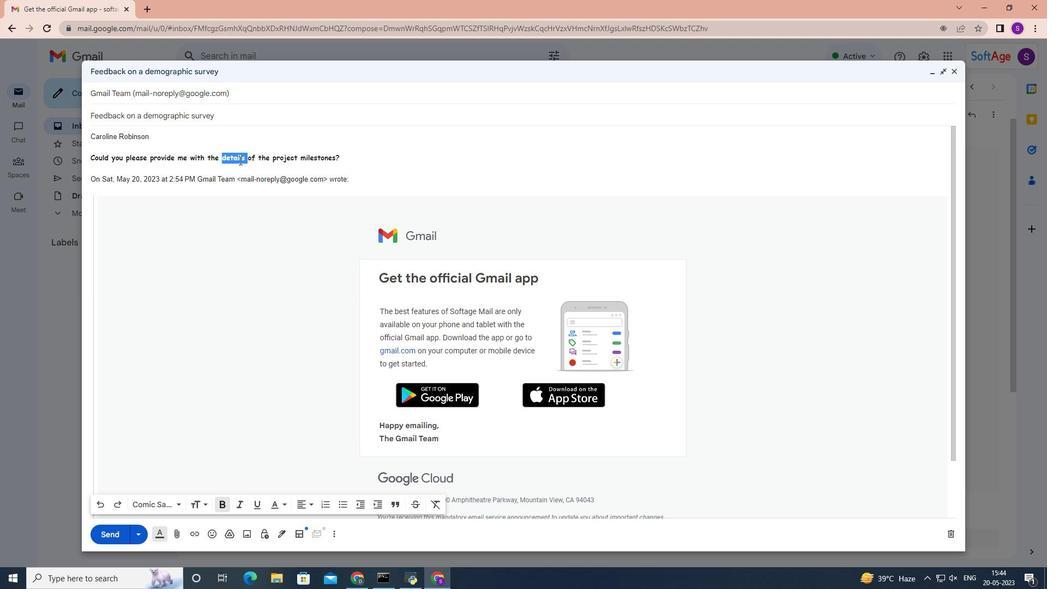 
Action: Mouse moved to (247, 508)
Screenshot: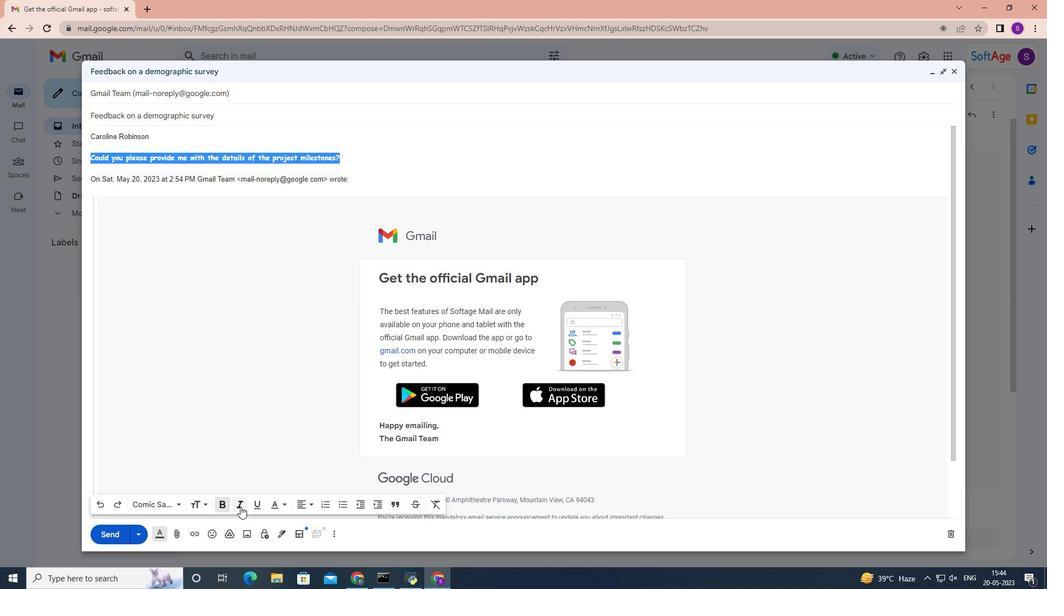 
Action: Mouse pressed left at (247, 508)
Screenshot: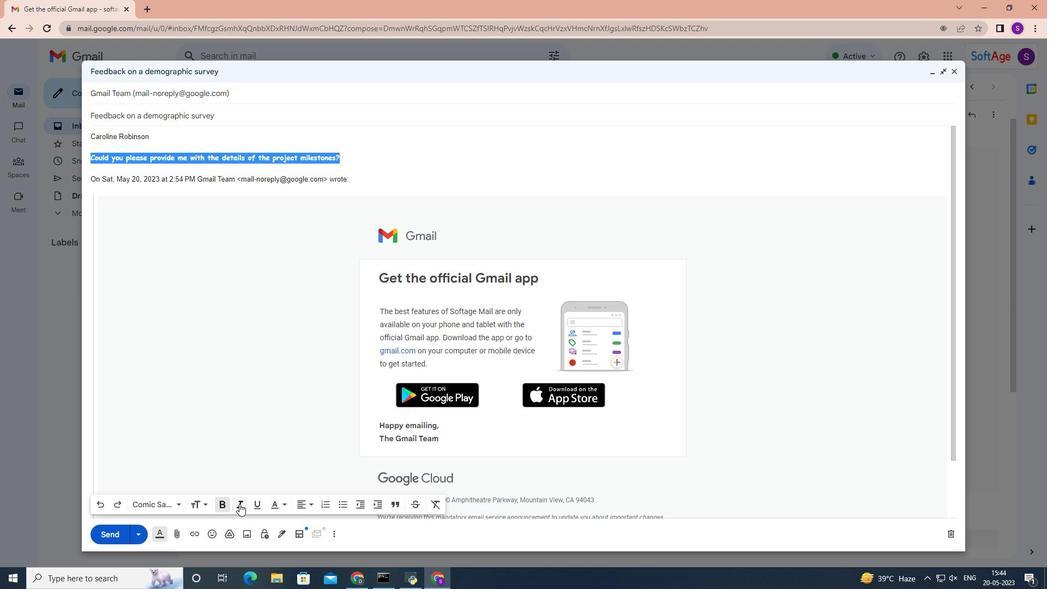 
Action: Mouse moved to (220, 260)
Screenshot: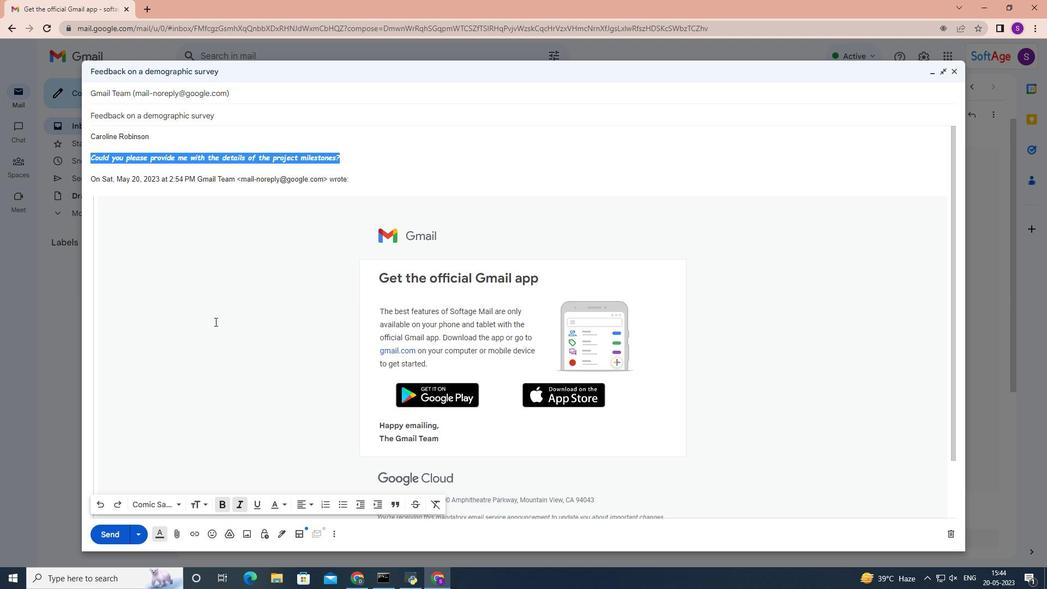 
Action: Mouse pressed left at (220, 260)
Screenshot: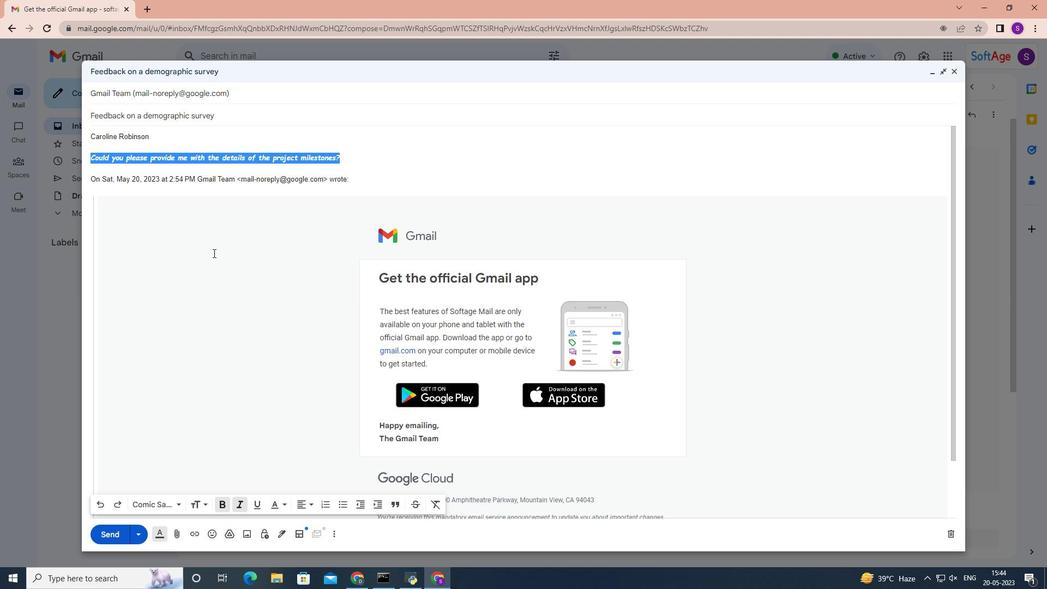 
Action: Mouse moved to (248, 163)
Screenshot: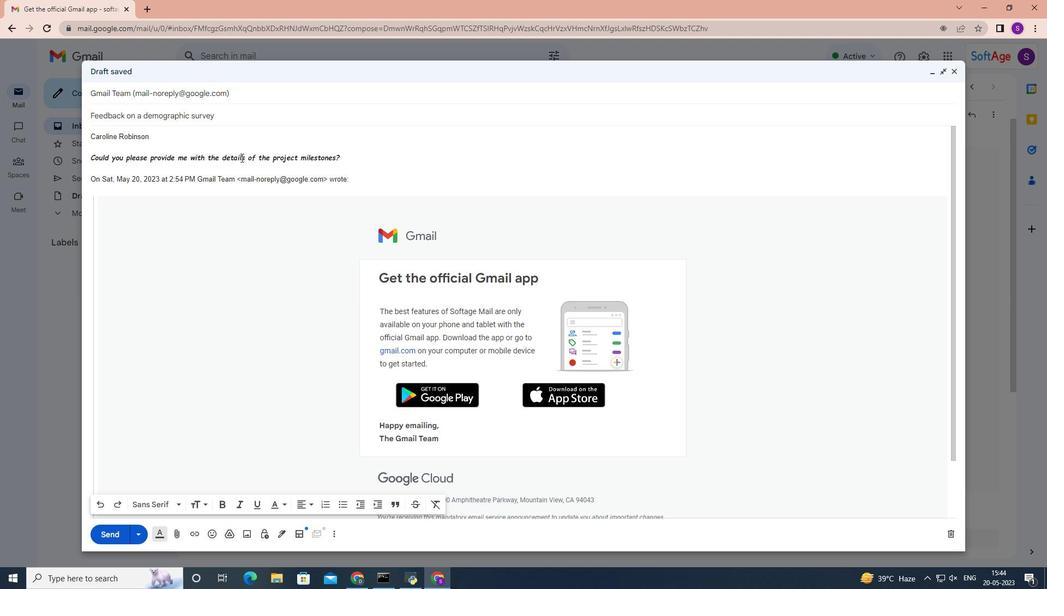 
Action: Mouse pressed left at (248, 163)
Screenshot: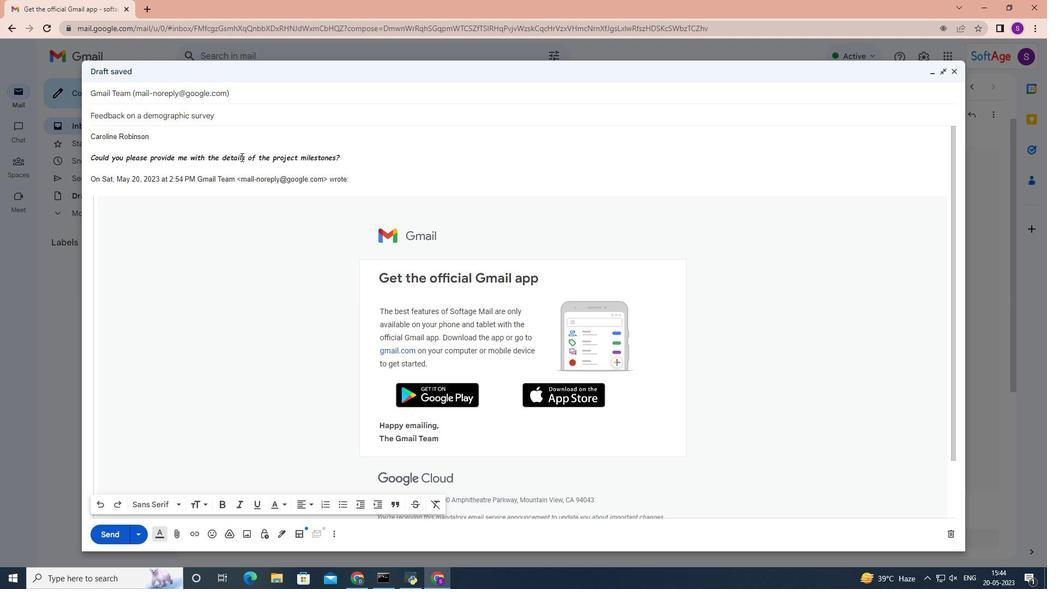 
Action: Mouse pressed left at (248, 163)
Screenshot: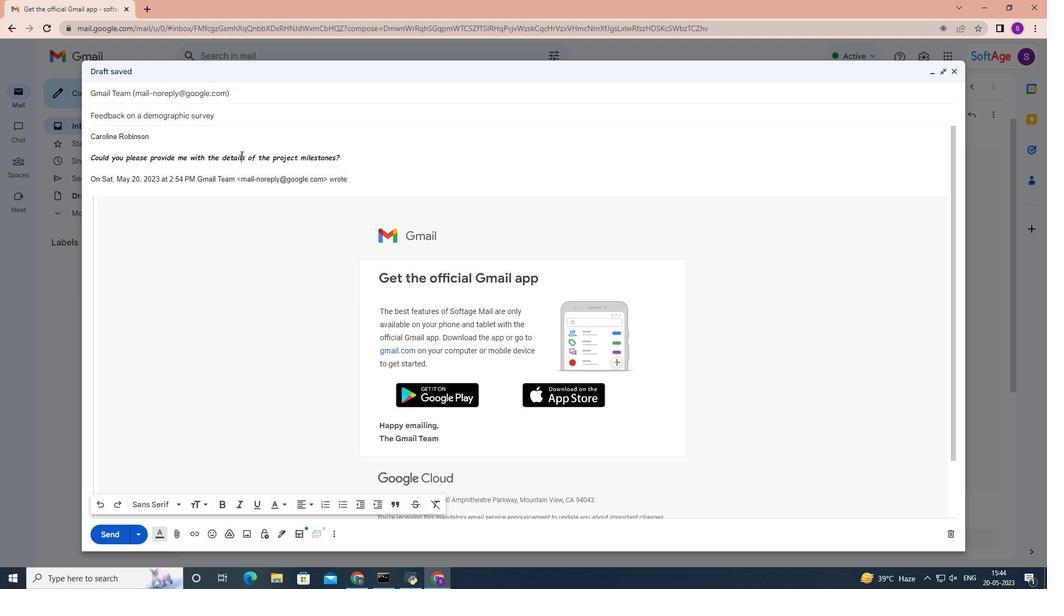 
Action: Mouse pressed left at (248, 163)
Screenshot: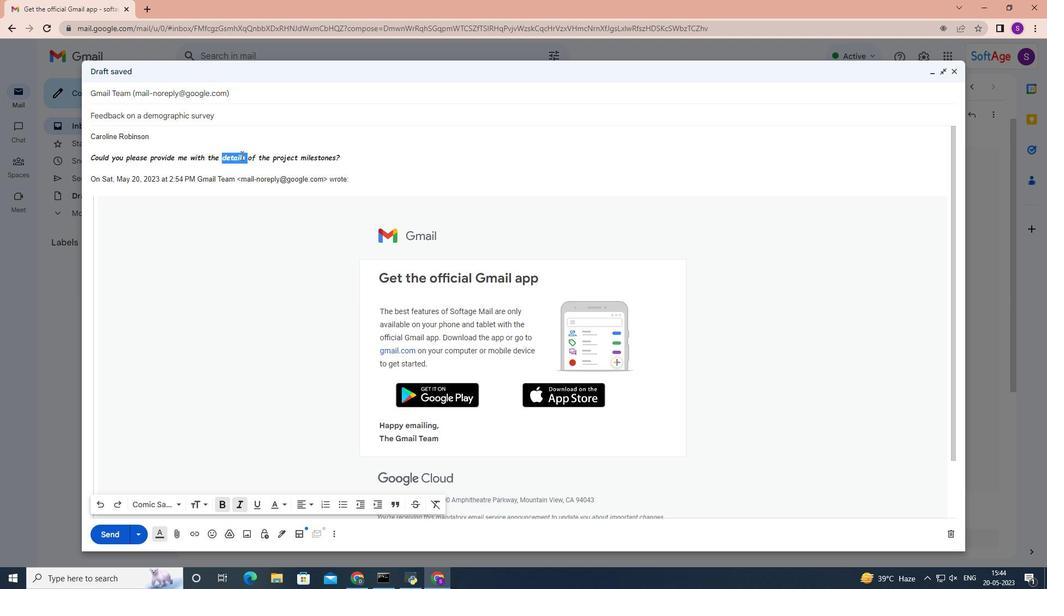 
Action: Mouse pressed left at (248, 163)
Screenshot: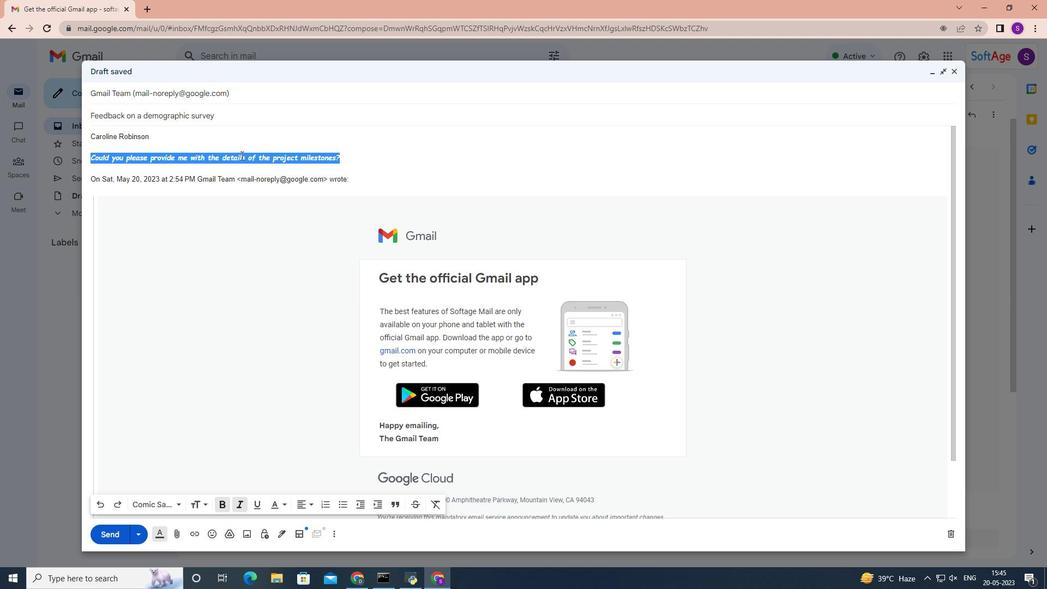 
Action: Mouse moved to (221, 243)
Screenshot: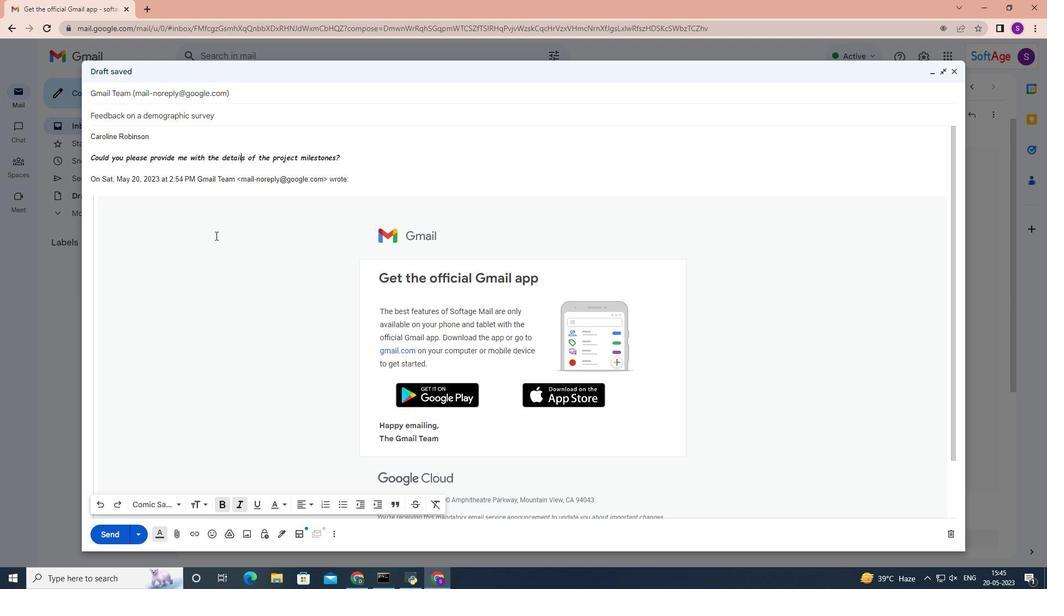 
Action: Mouse pressed left at (221, 243)
Screenshot: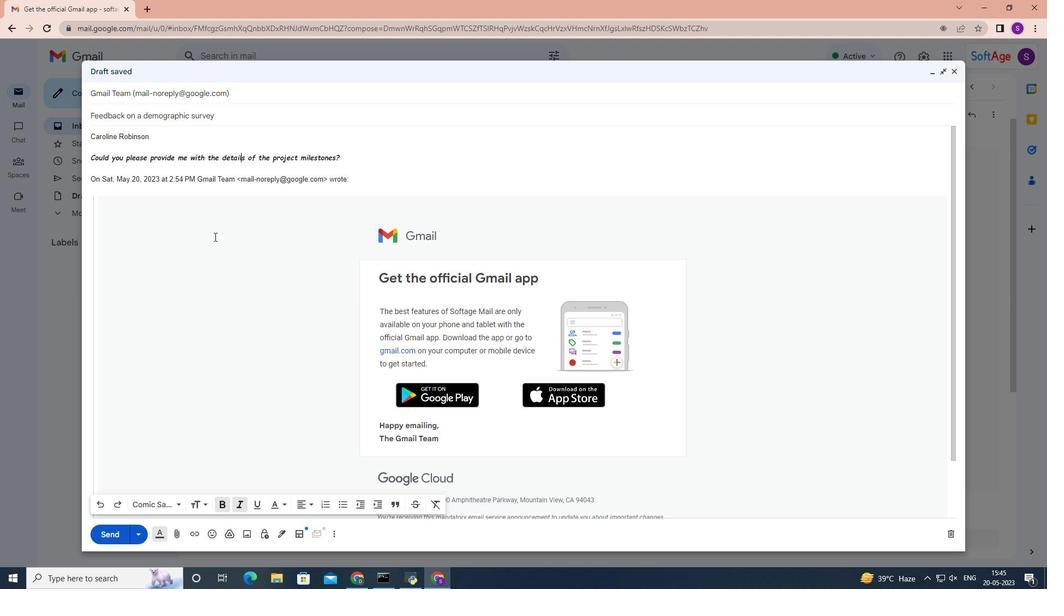 
Action: Mouse moved to (111, 542)
Screenshot: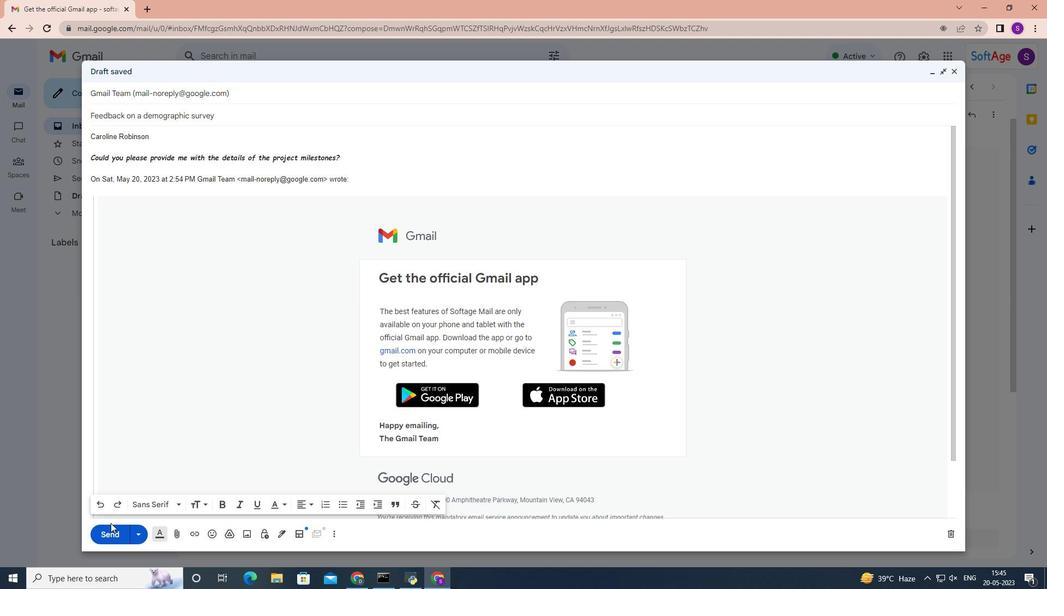 
Action: Mouse pressed left at (111, 542)
Screenshot: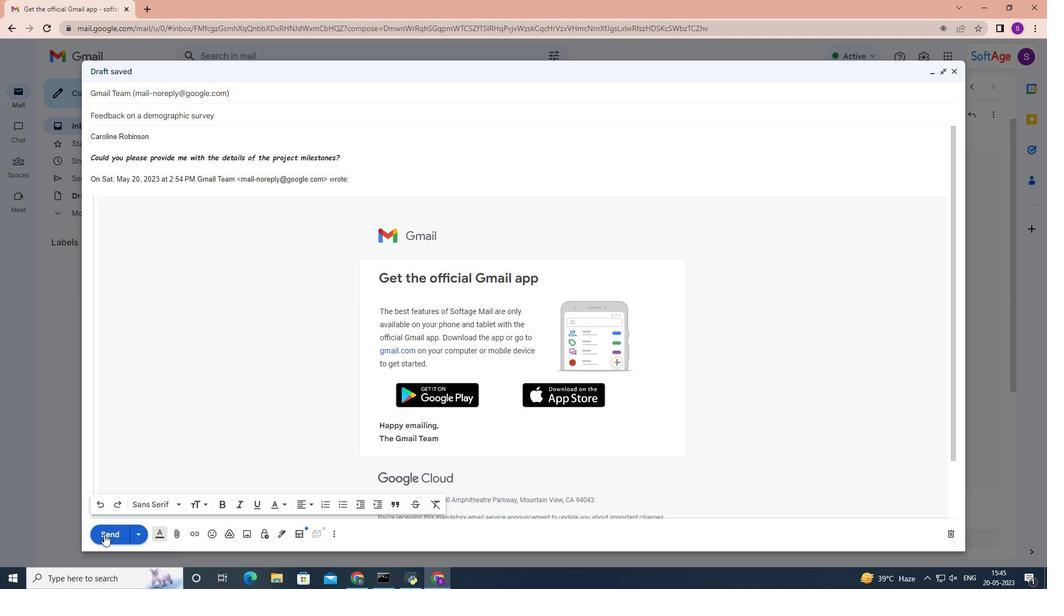 
Action: Mouse moved to (92, 308)
Screenshot: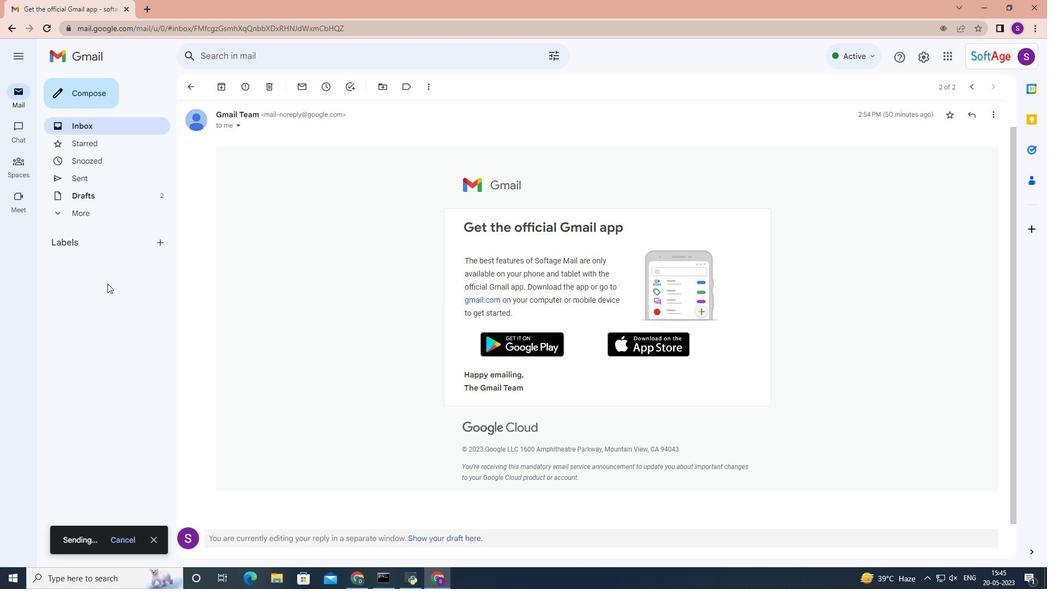 
